 Task: Write a condolence email to John Smith expressing sympathy for the loss of his grandfather.
Action: Mouse moved to (49, 58)
Screenshot: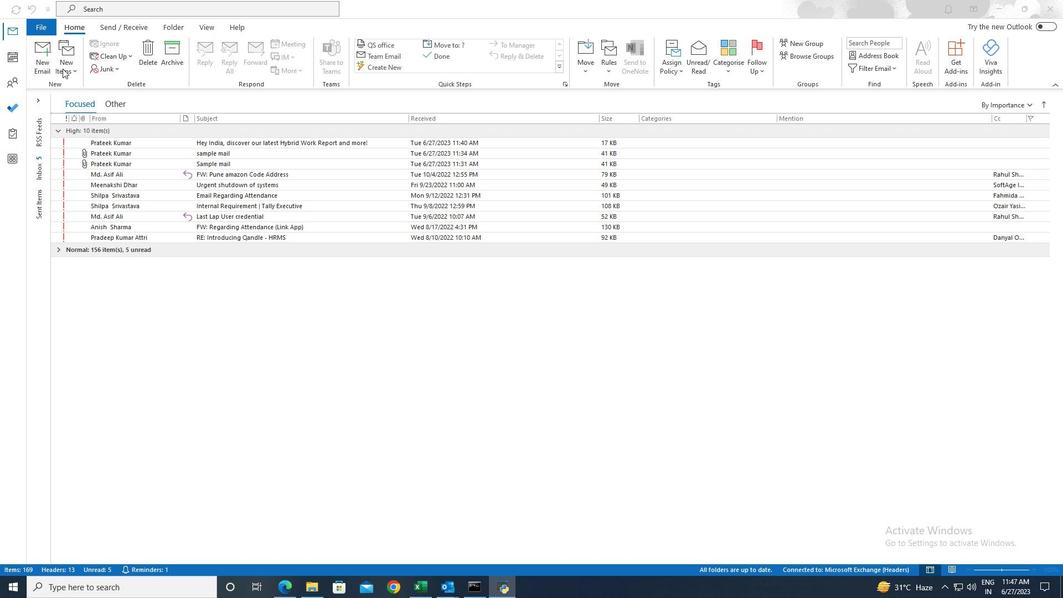 
Action: Mouse pressed left at (49, 58)
Screenshot: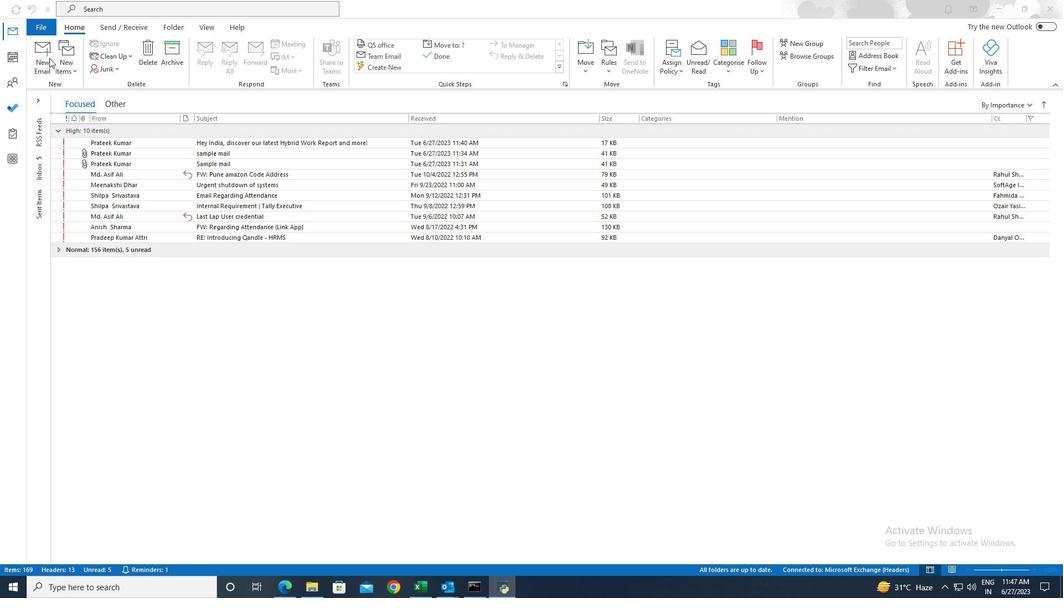 
Action: Mouse pressed left at (49, 58)
Screenshot: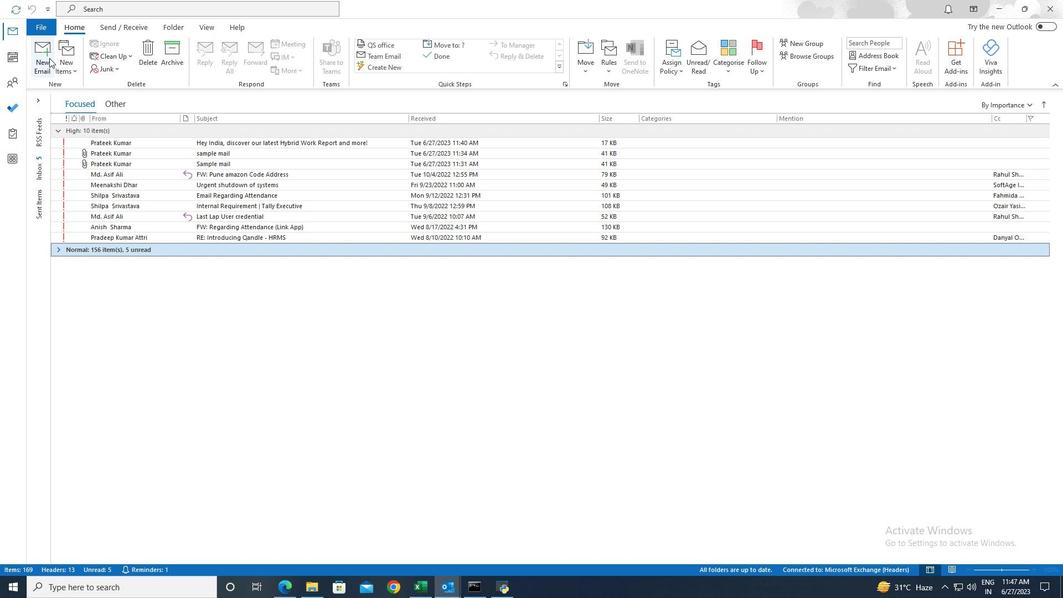 
Action: Mouse moved to (273, 61)
Screenshot: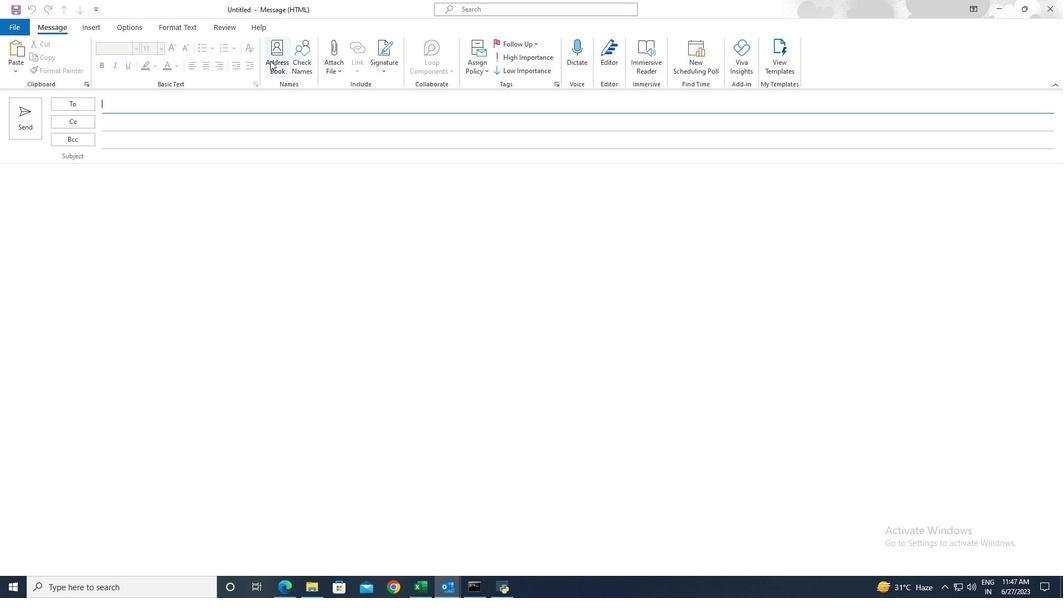 
Action: Mouse pressed left at (273, 61)
Screenshot: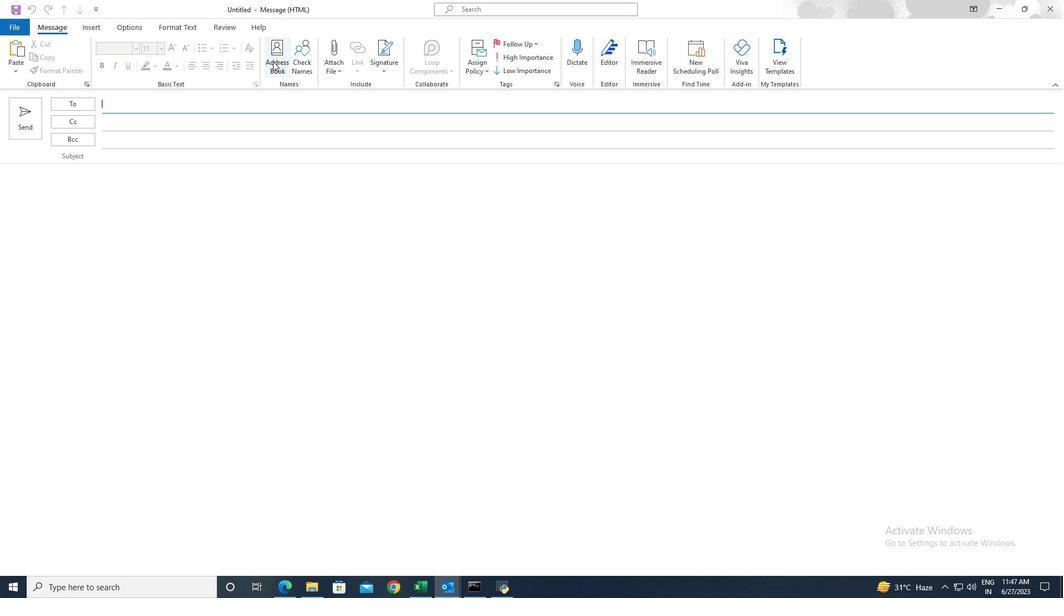
Action: Mouse moved to (633, 200)
Screenshot: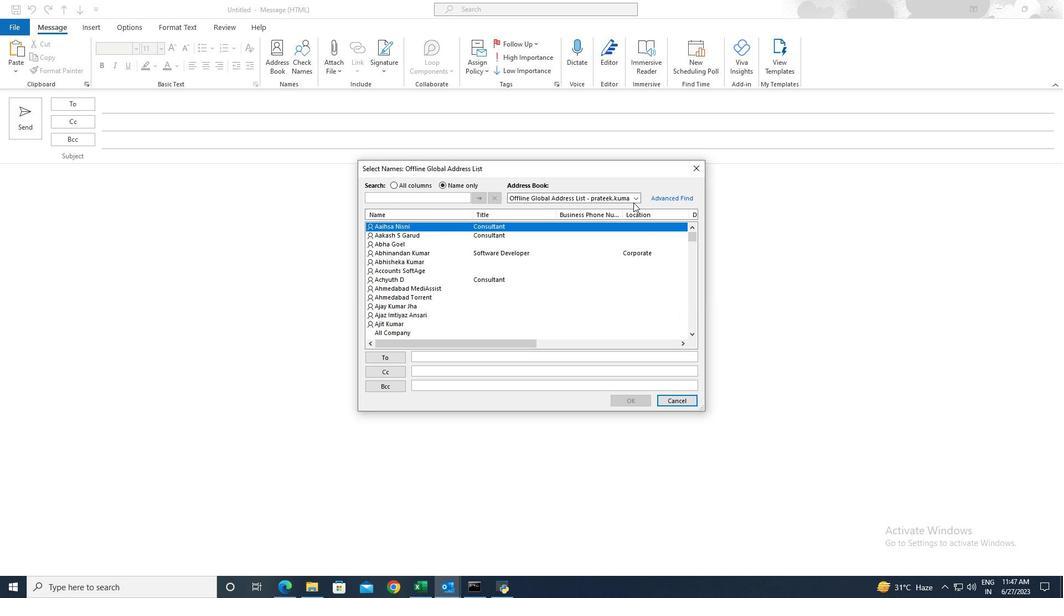 
Action: Mouse pressed left at (633, 200)
Screenshot: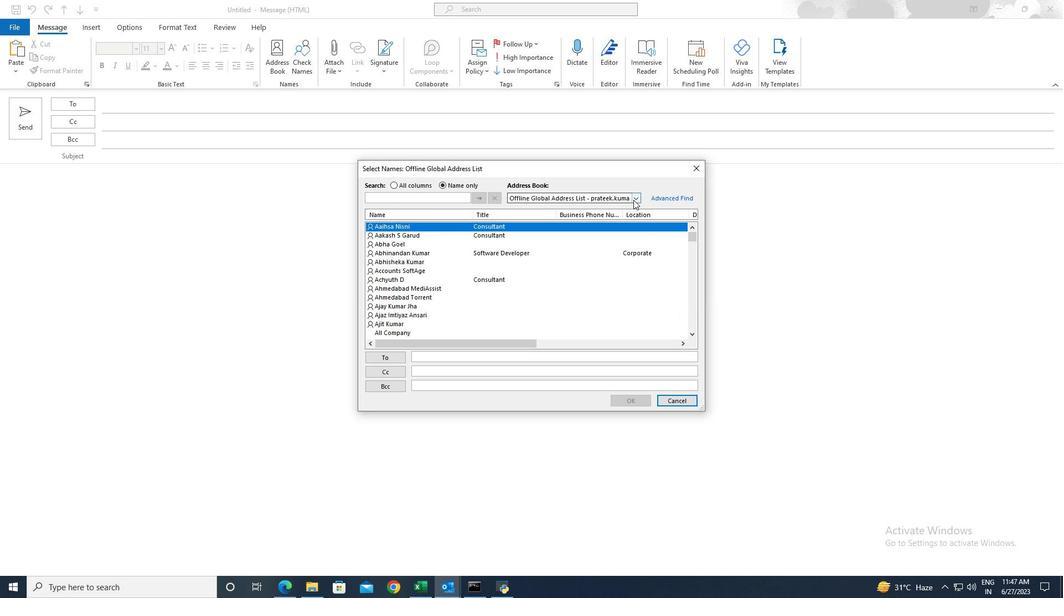 
Action: Mouse moved to (546, 214)
Screenshot: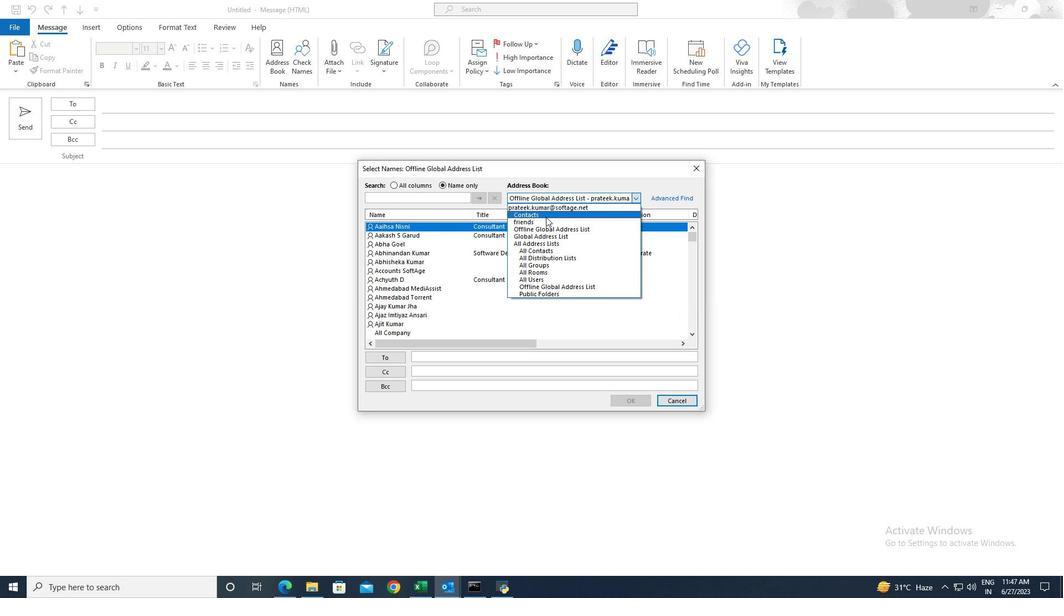 
Action: Mouse pressed left at (546, 214)
Screenshot: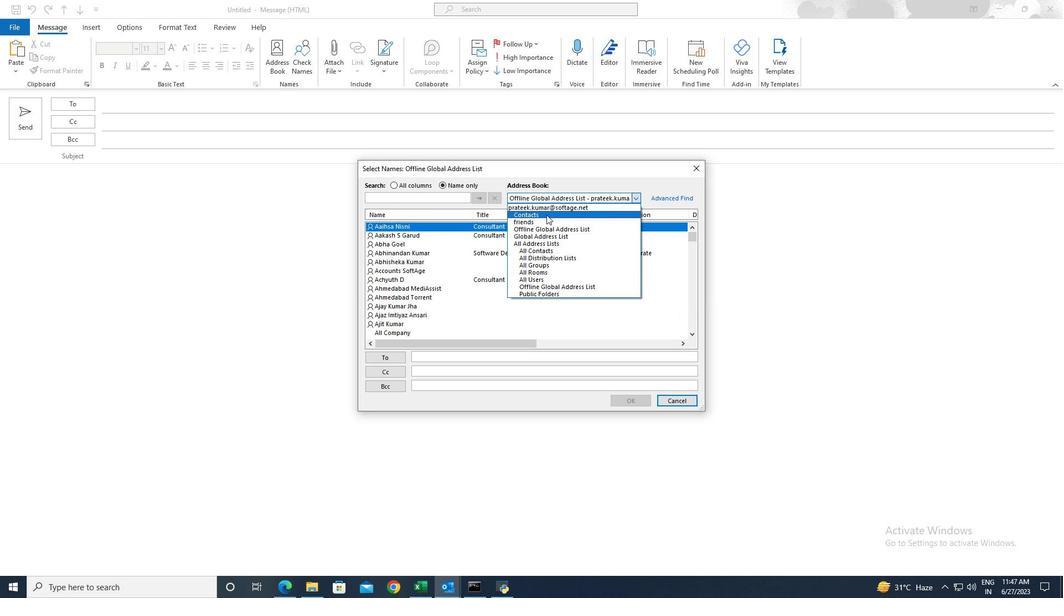 
Action: Mouse moved to (446, 194)
Screenshot: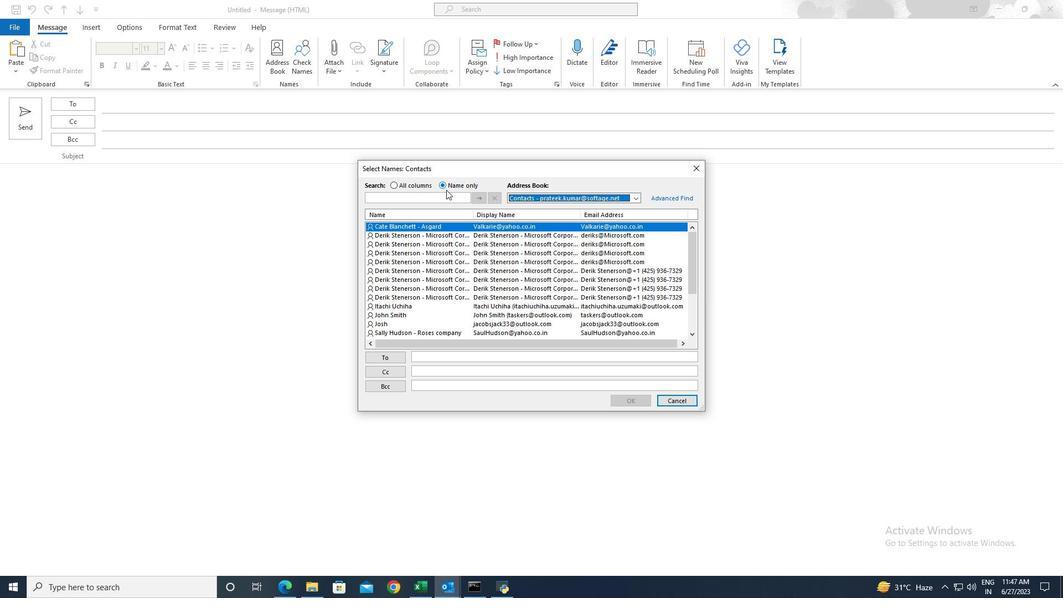 
Action: Mouse pressed left at (446, 194)
Screenshot: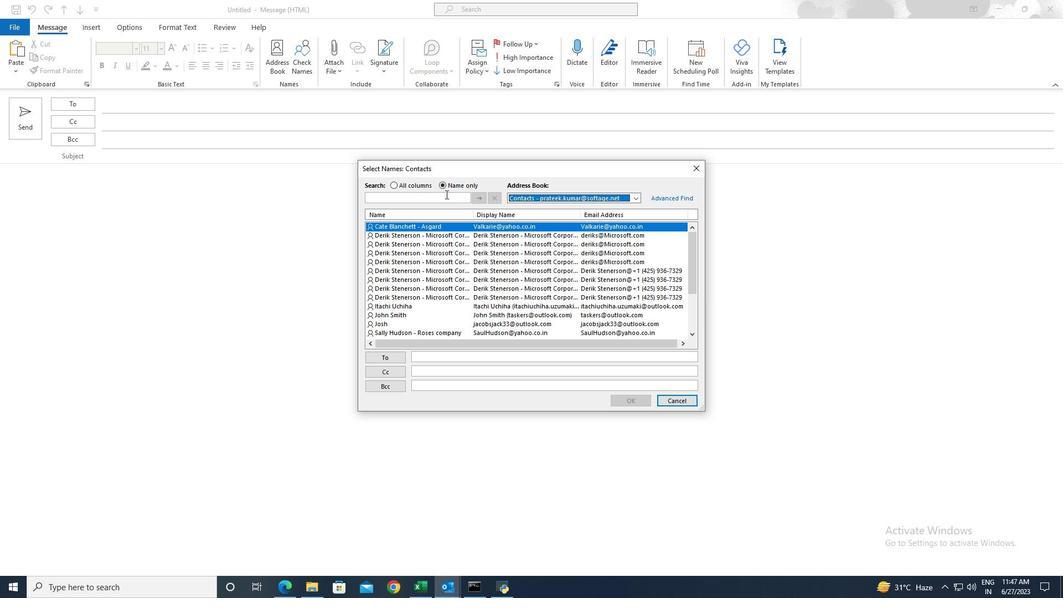 
Action: Key pressed john
Screenshot: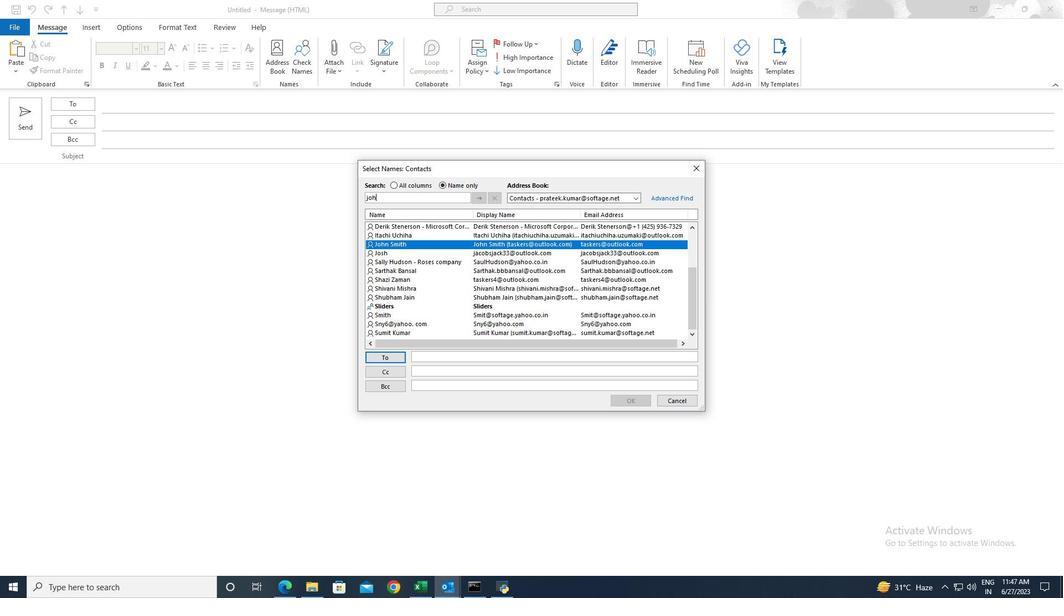 
Action: Mouse moved to (454, 242)
Screenshot: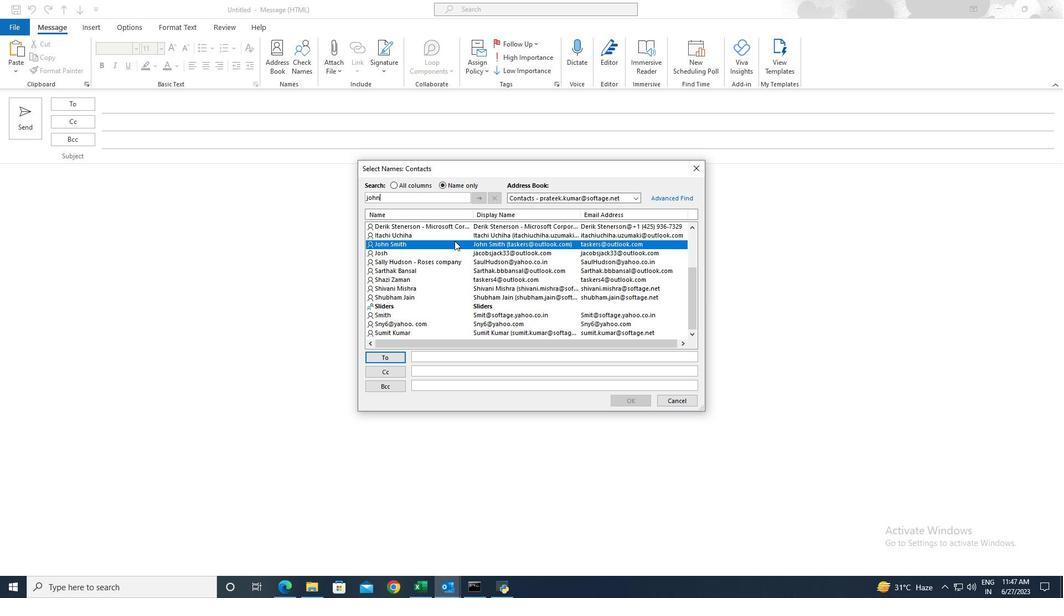 
Action: Mouse pressed left at (454, 242)
Screenshot: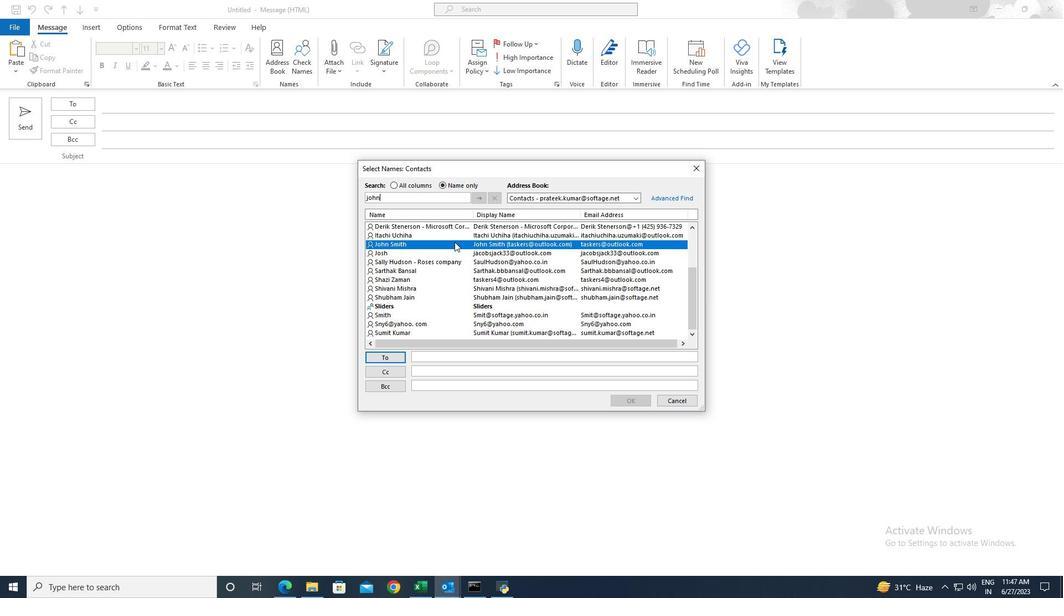 
Action: Mouse moved to (392, 358)
Screenshot: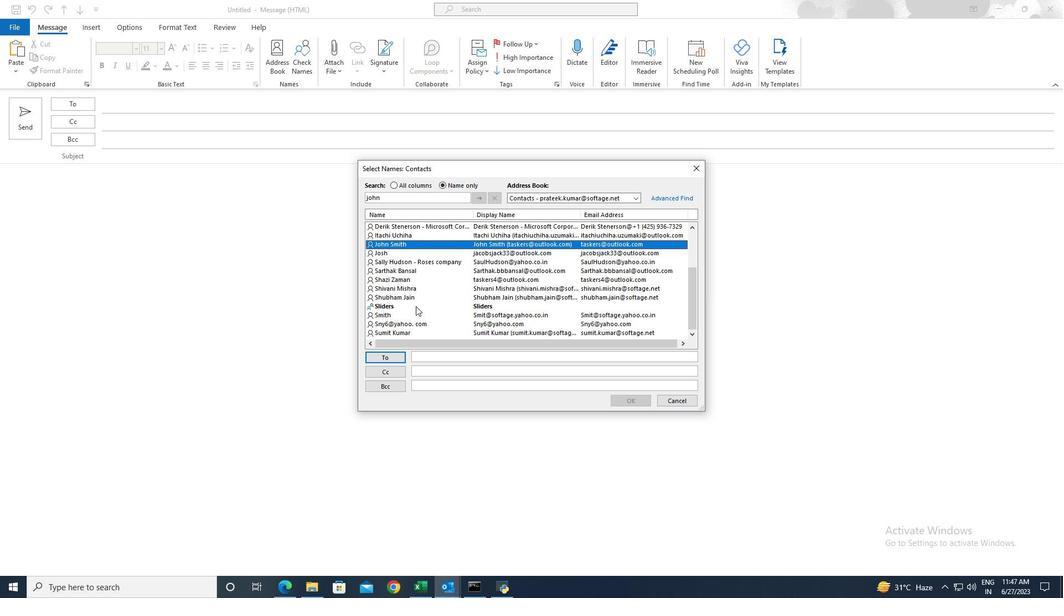 
Action: Mouse pressed left at (392, 358)
Screenshot: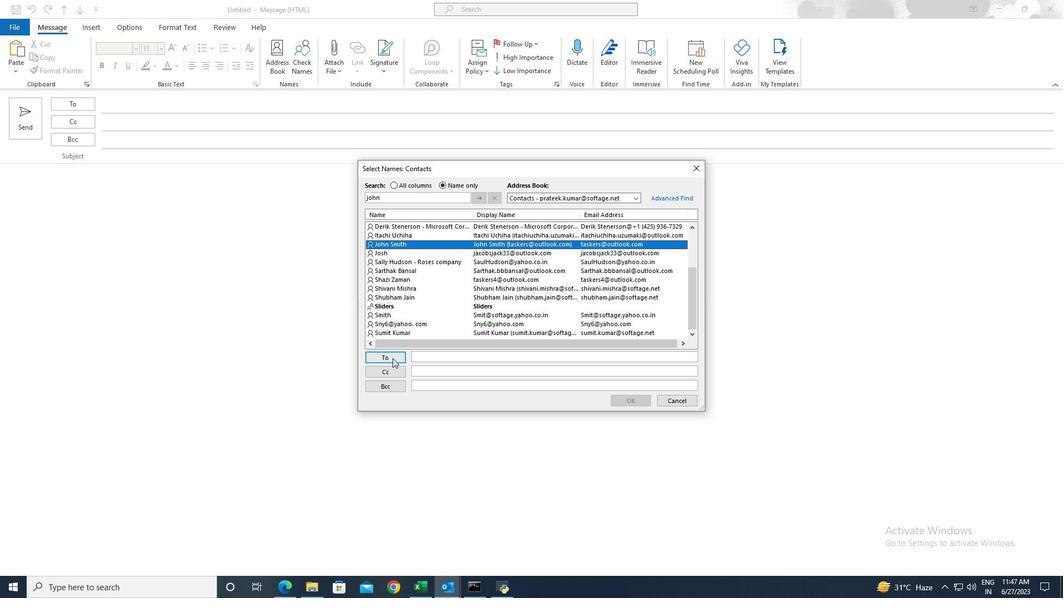 
Action: Mouse moved to (625, 396)
Screenshot: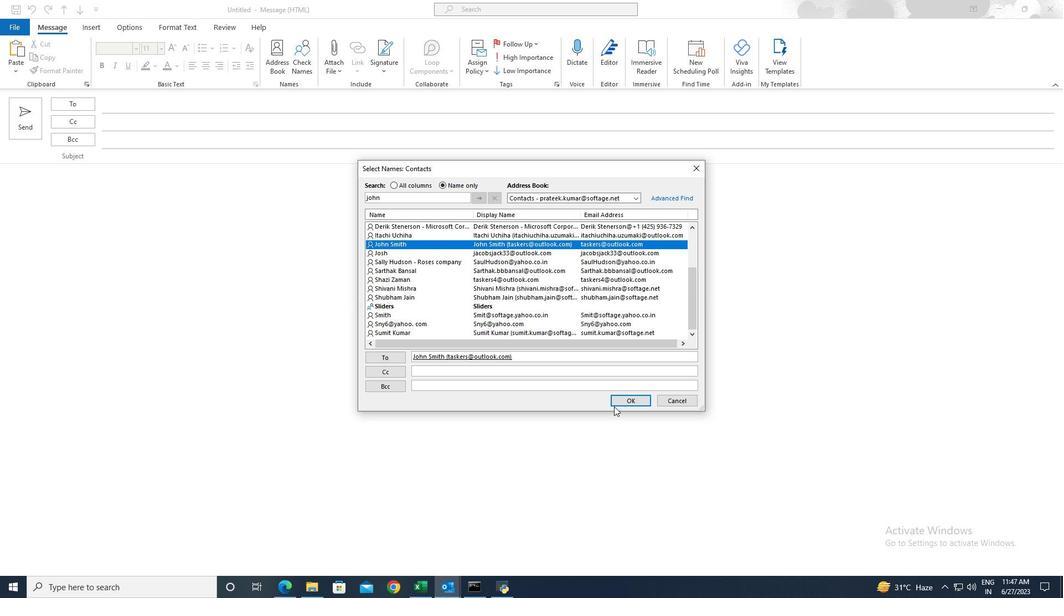 
Action: Mouse pressed left at (625, 396)
Screenshot: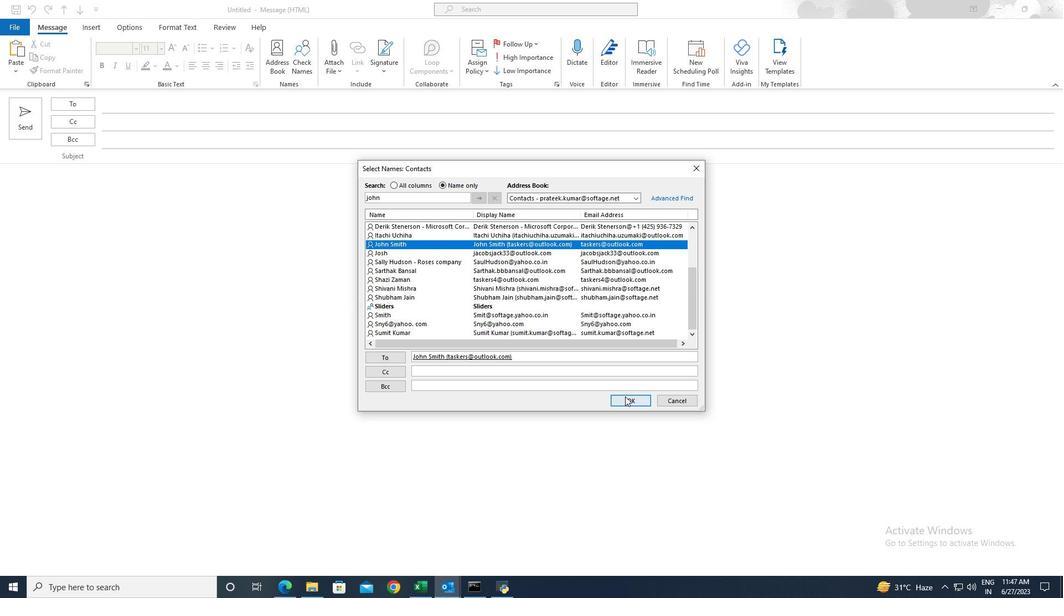 
Action: Mouse moved to (132, 161)
Screenshot: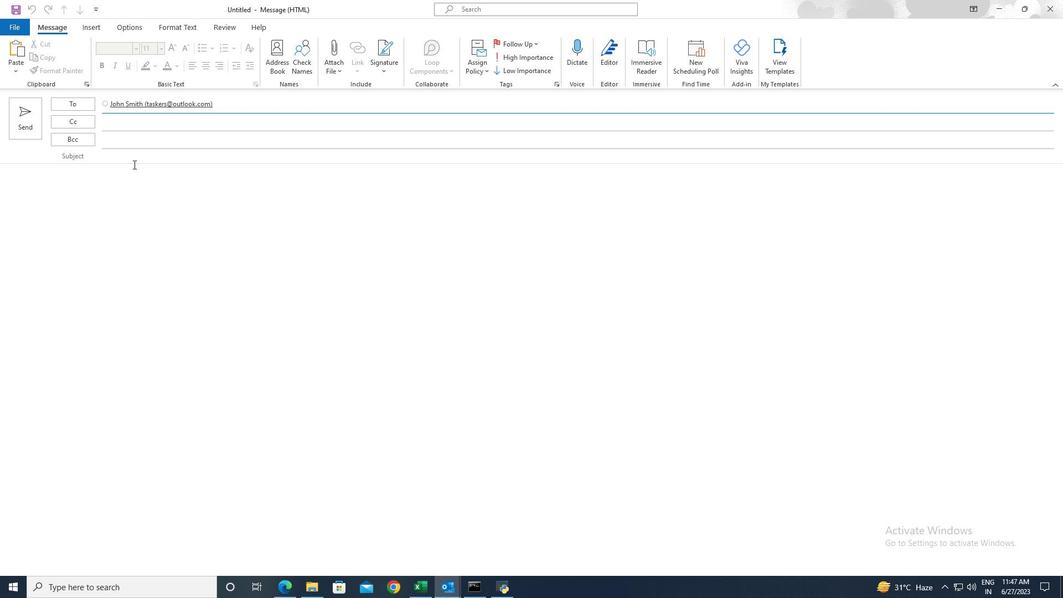 
Action: Mouse pressed left at (132, 161)
Screenshot: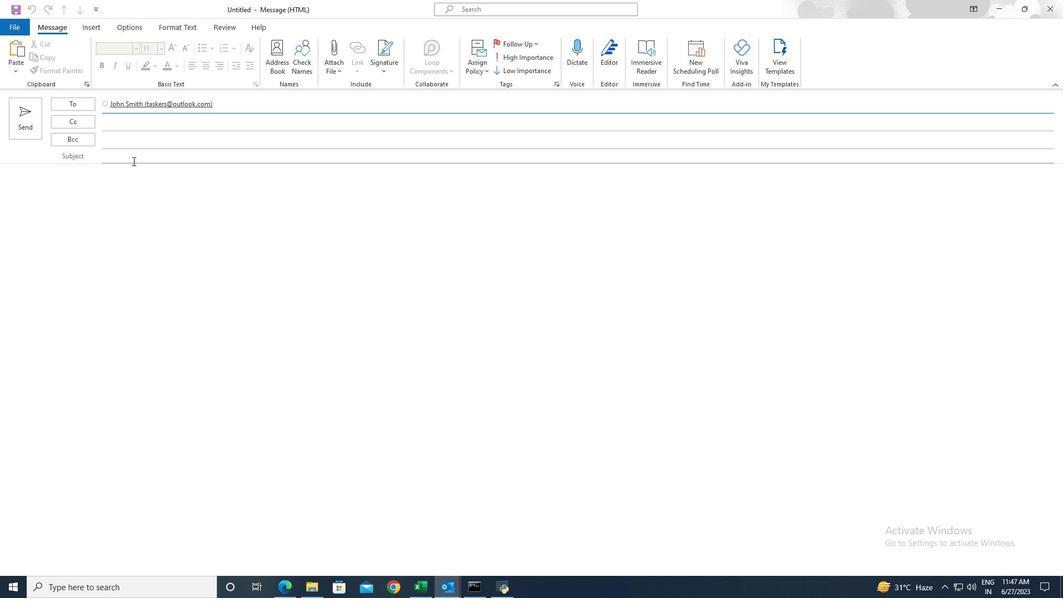 
Action: Mouse moved to (162, 178)
Screenshot: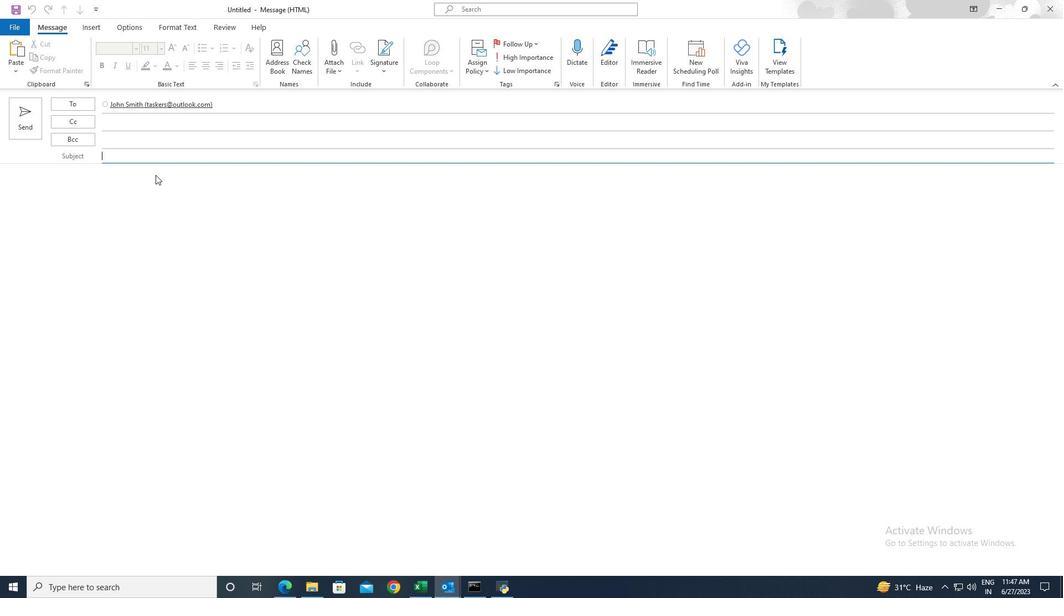 
Action: Key pressed <Key.shift><Key.shift>Condolences<Key.space>on<Key.space>the<Key.space><Key.shift>Loss<Key.space>of<Key.space>a<Key.space><Key.shift>Loved<Key.space><Key.shift>One
Screenshot: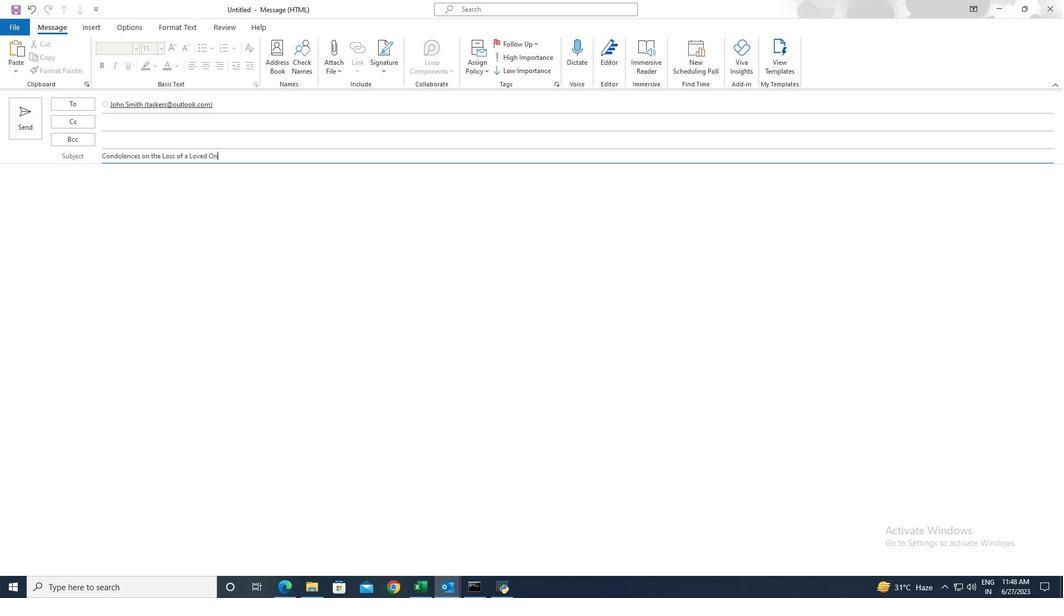 
Action: Mouse moved to (149, 190)
Screenshot: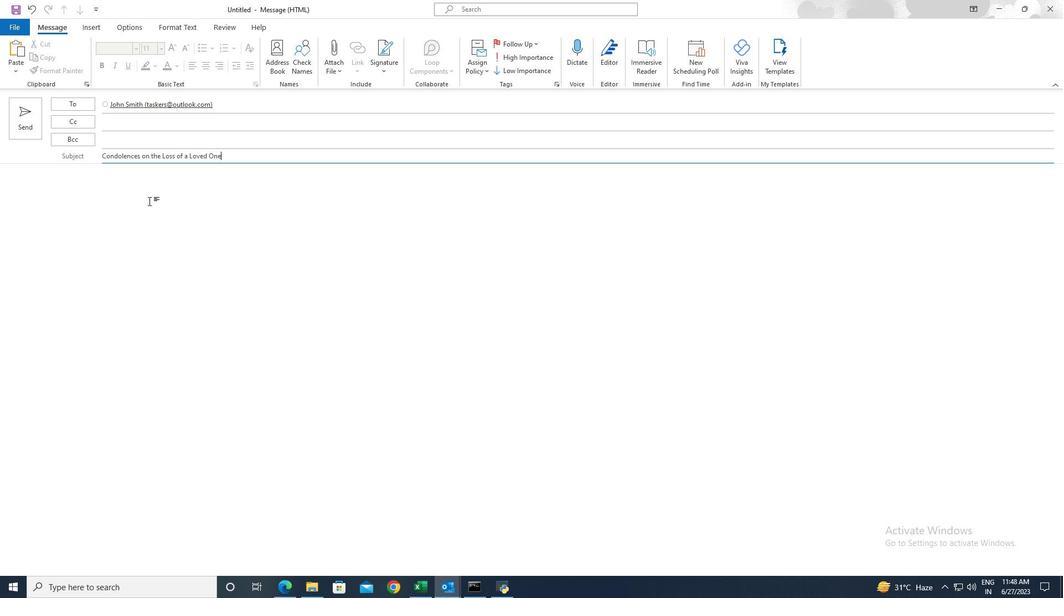 
Action: Mouse pressed left at (149, 190)
Screenshot: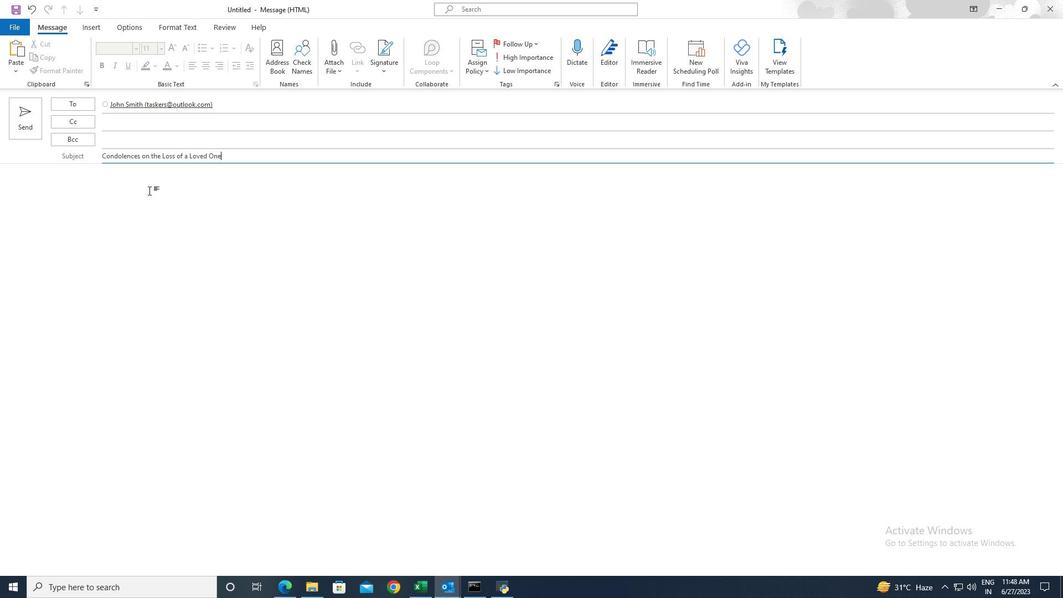 
Action: Mouse moved to (158, 189)
Screenshot: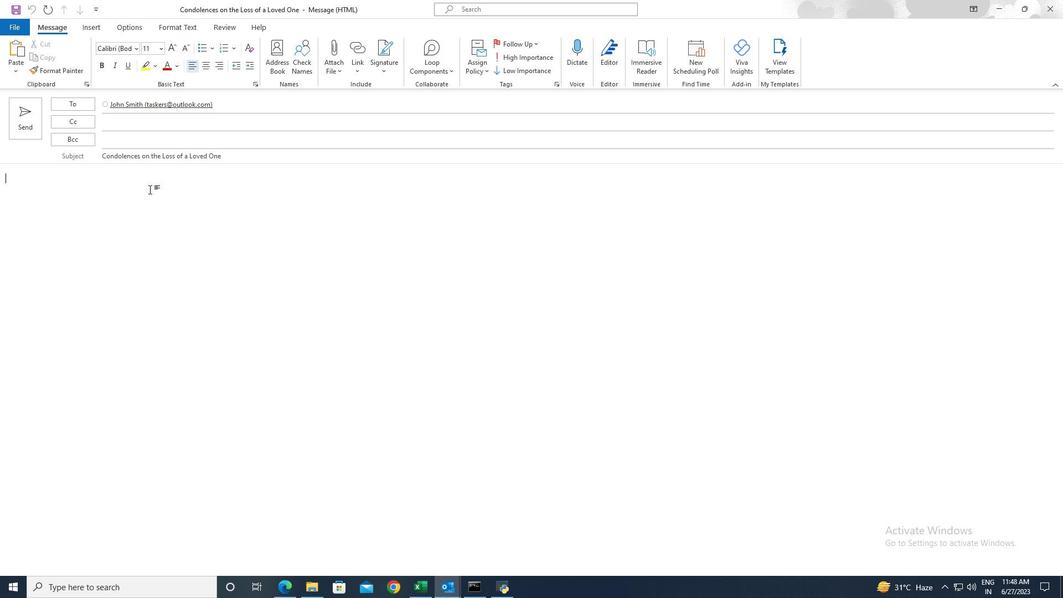 
Action: Key pressed <Key.shift>Dear<Key.space><Key.shift>
Screenshot: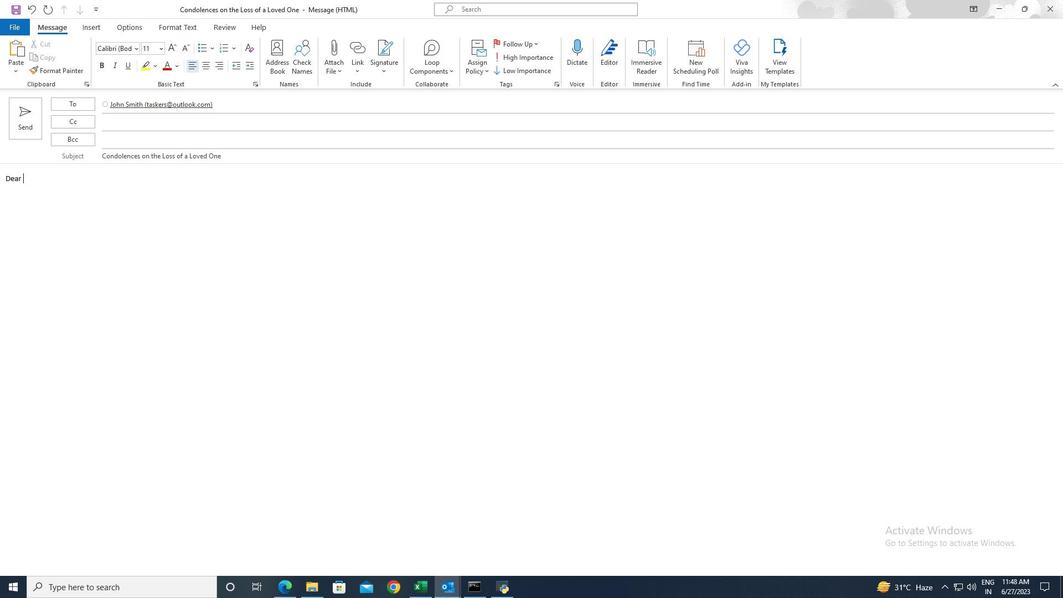 
Action: Mouse moved to (158, 189)
Screenshot: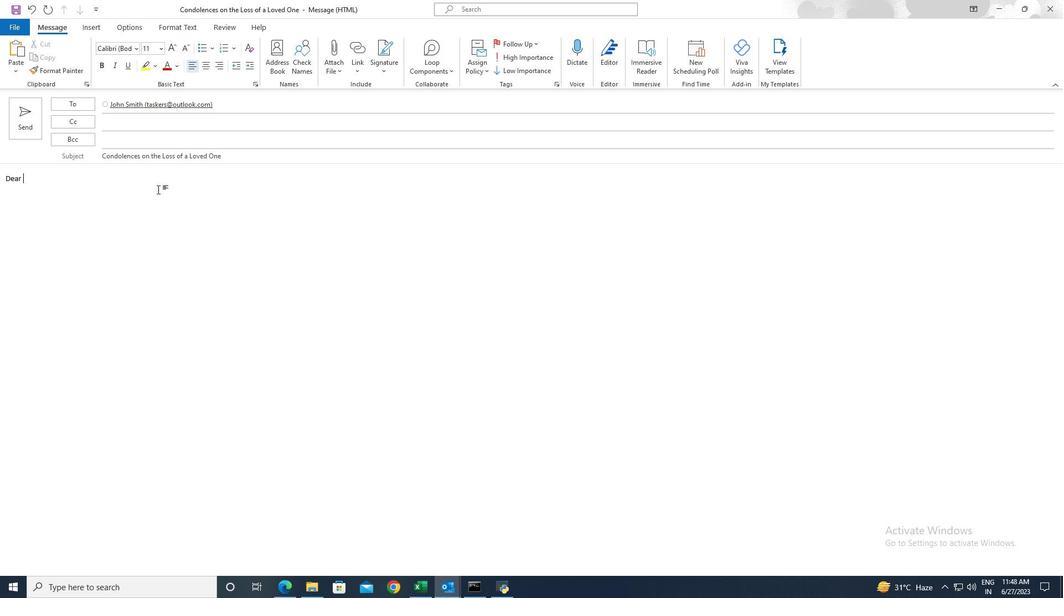 
Action: Key pressed Johm<Key.backspace>n,<Key.enter><Key.shift>I
Screenshot: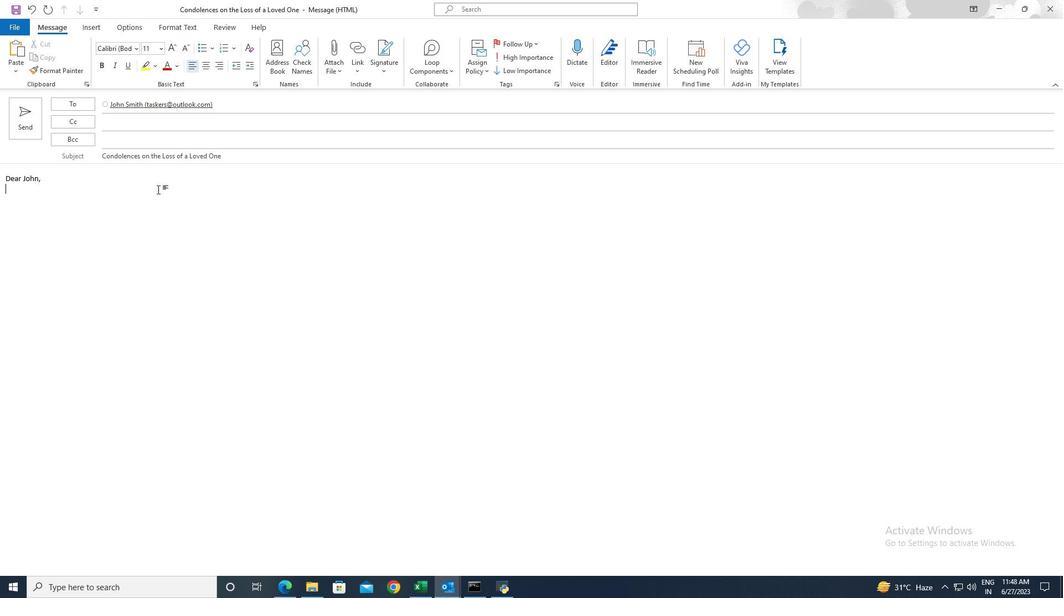 
Action: Mouse moved to (158, 189)
Screenshot: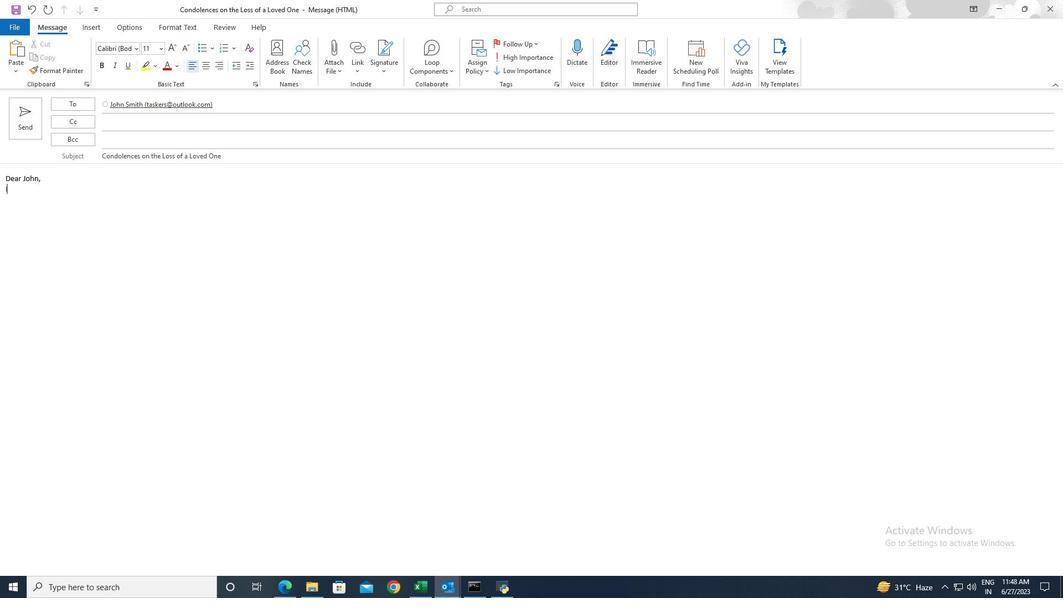 
Action: Key pressed <Key.space>was<Key.space>deepl
Screenshot: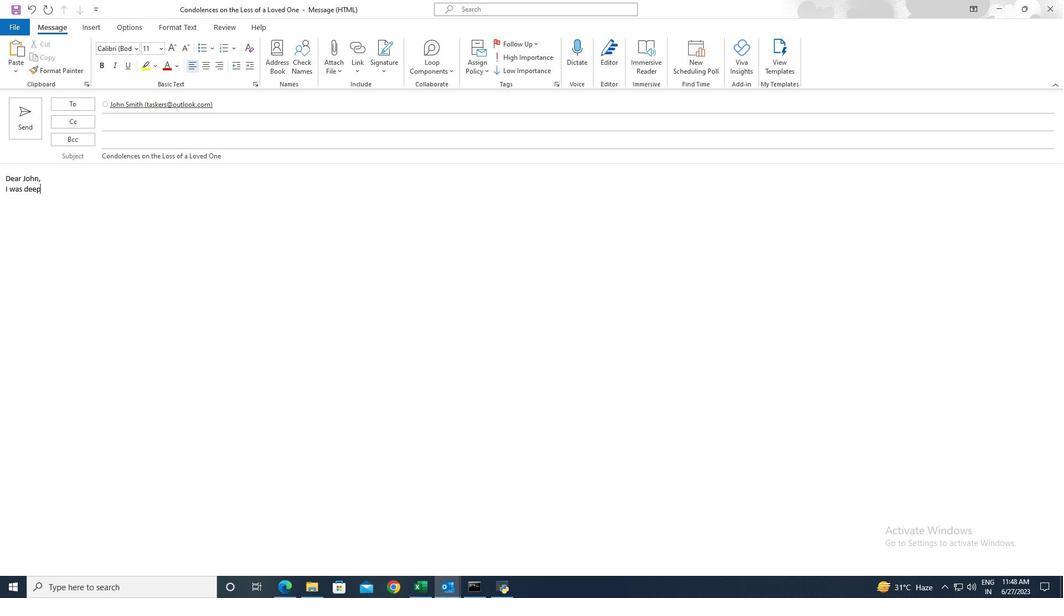 
Action: Mouse moved to (163, 186)
Screenshot: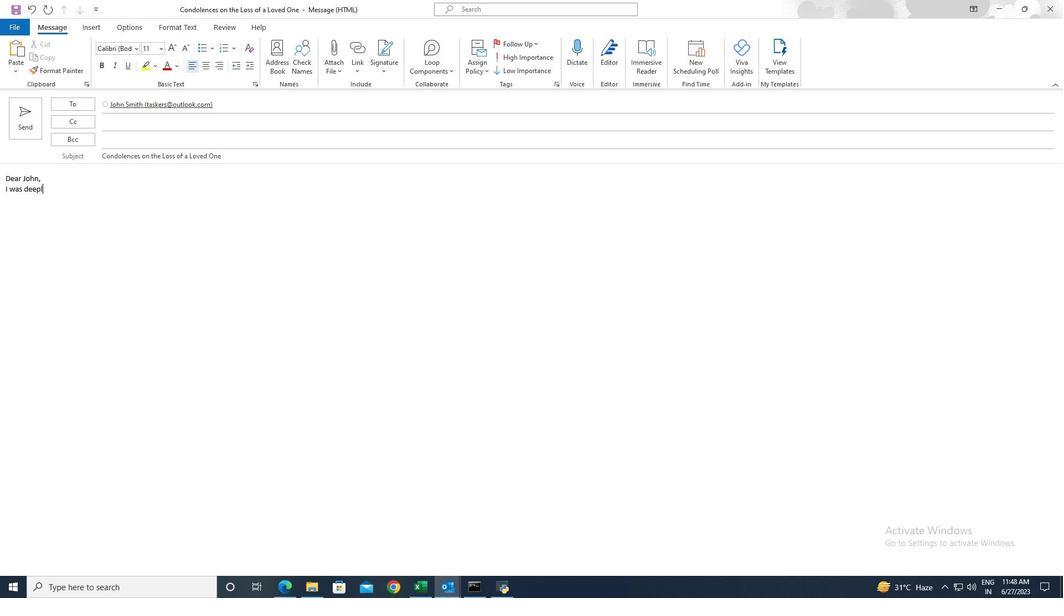
Action: Key pressed y<Key.space>sadde
Screenshot: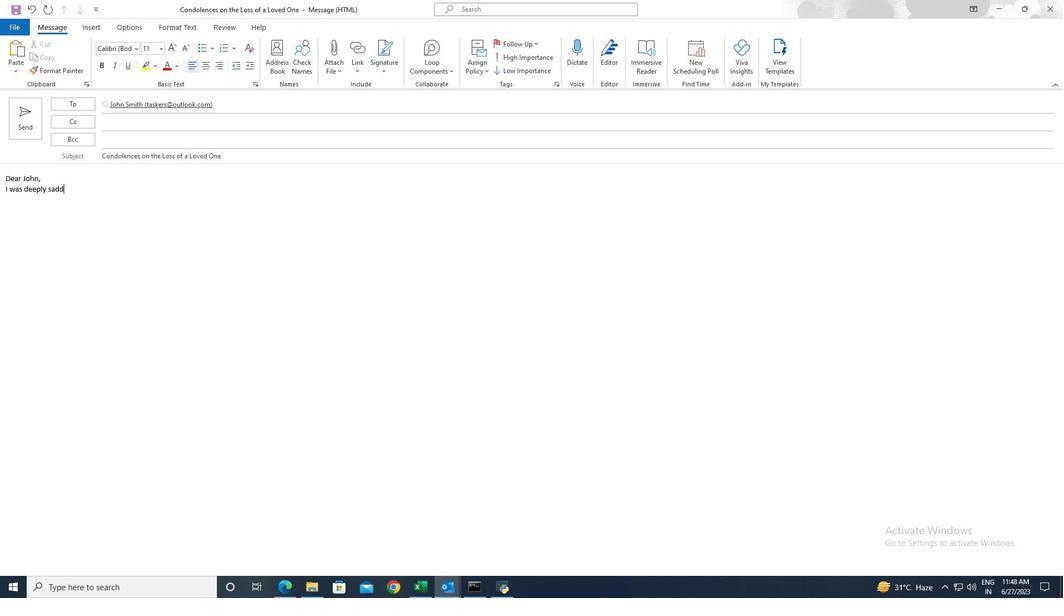 
Action: Mouse moved to (165, 186)
Screenshot: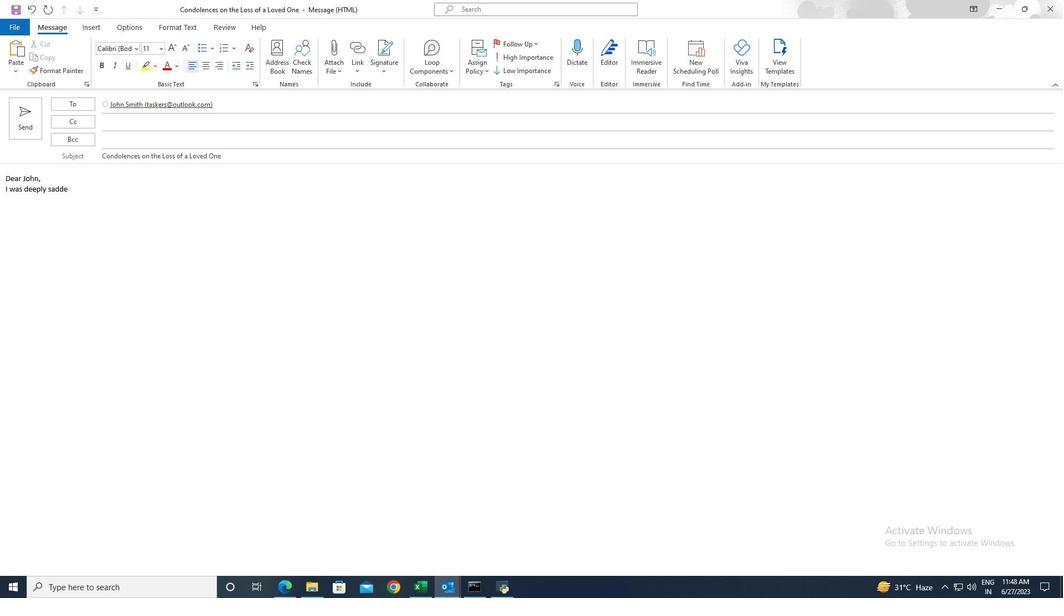 
Action: Key pressed n
Screenshot: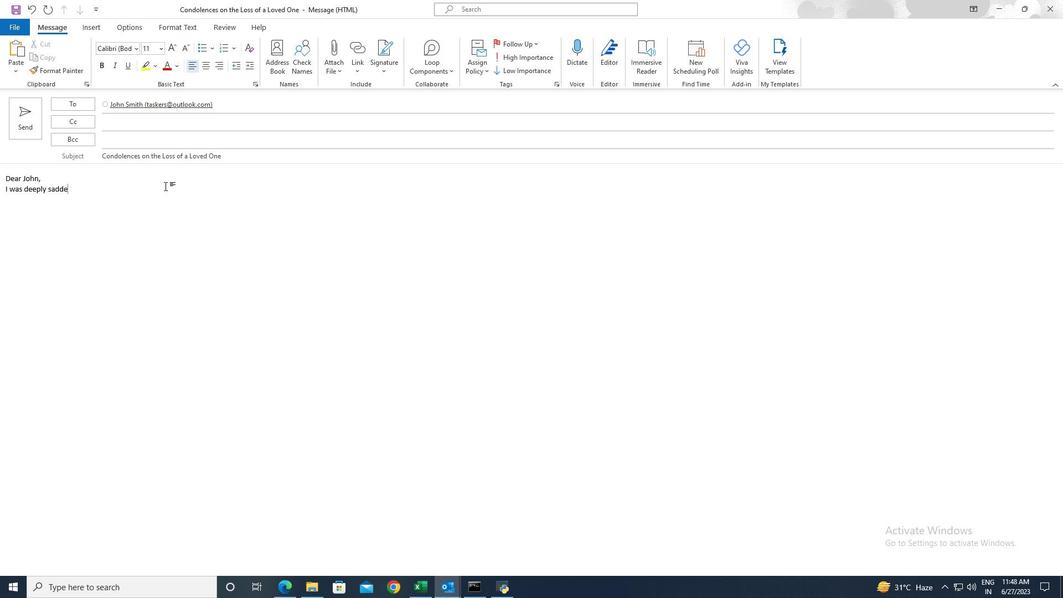 
Action: Mouse moved to (165, 186)
Screenshot: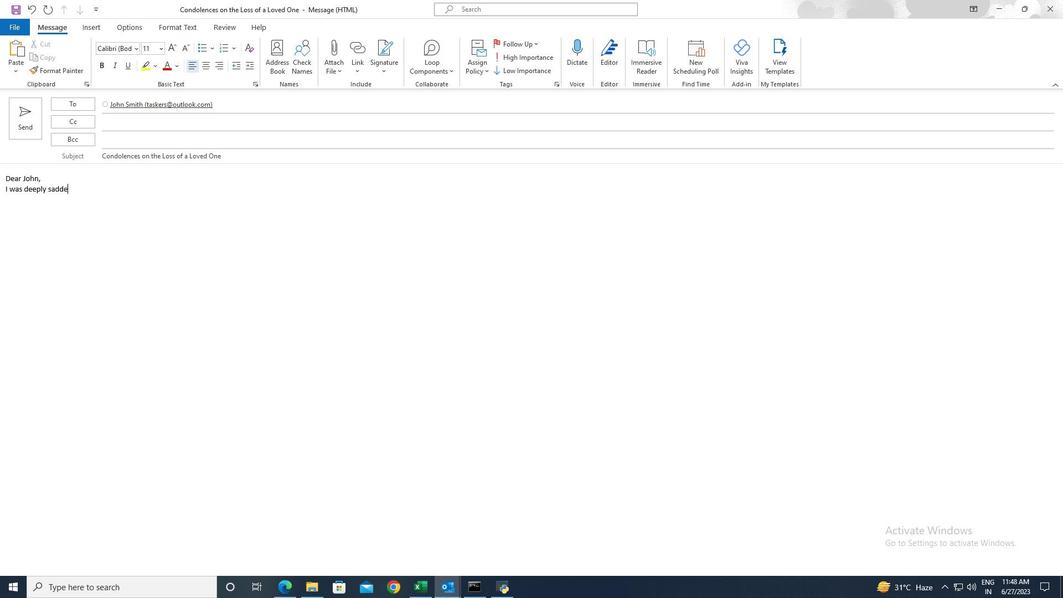 
Action: Key pressed ed<Key.space>to<Key.space>hear<Key.space>about<Key.space>the<Key.space>loss<Key.space>of<Key.space>your<Key.space><Key.shift>Grandfather.<Key.space><Key.shift>Please<Key.space>accept<Key.space>my<Key.space>heartfelt
Screenshot: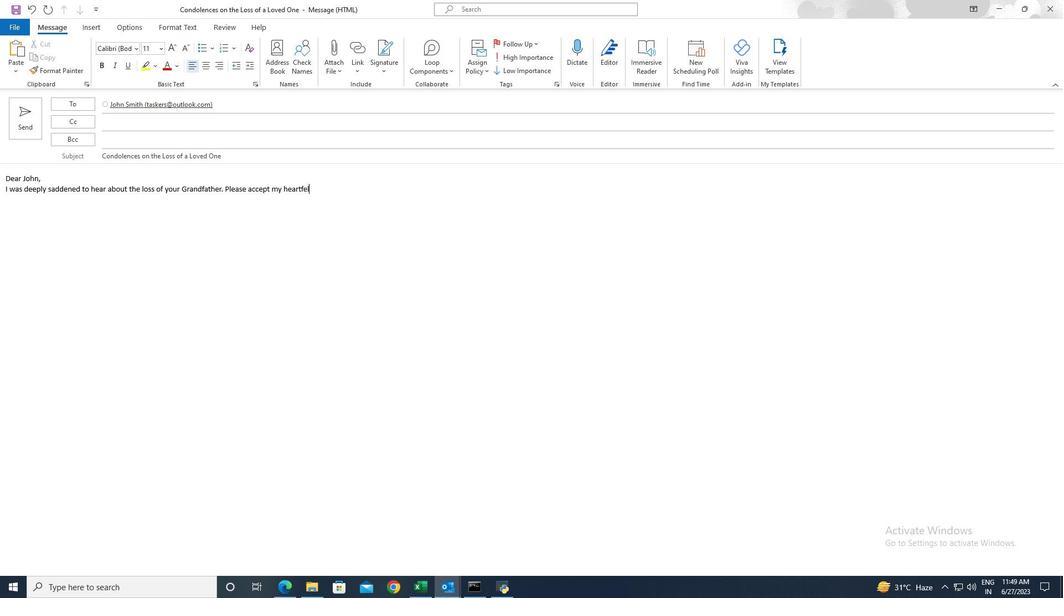 
Action: Mouse moved to (165, 186)
Screenshot: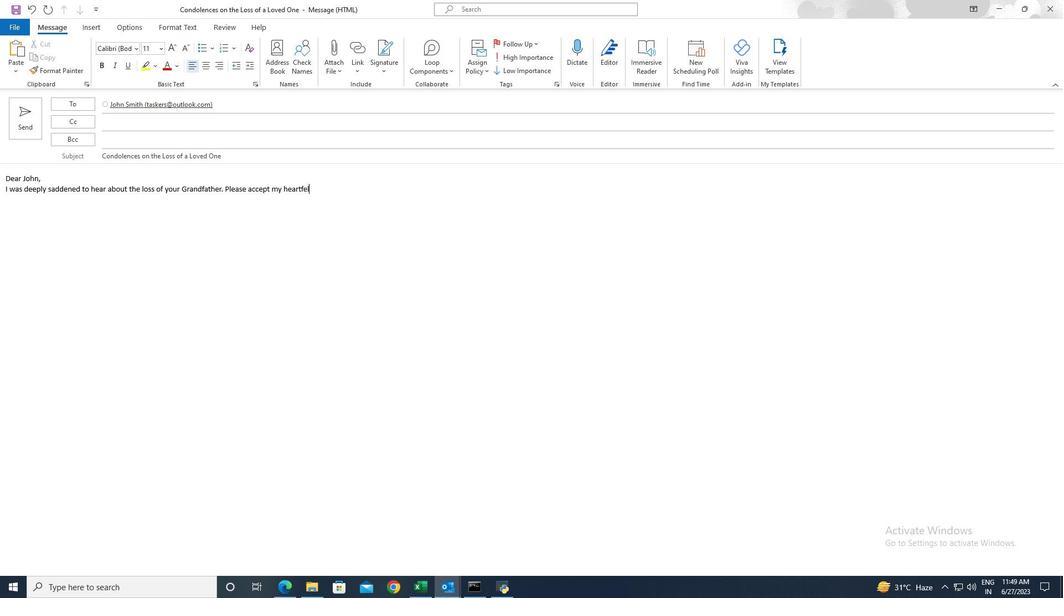 
Action: Key pressed <Key.space>condolences<Key.space>during<Key.space>this<Key.space>difficult<Key.space>time.<Key.space><Key.shift>Mr.<Key.space><Key.shift>Smith<Key.space>was<Key.space>a<Key.space>remarkable<Key.space>individual,<Key.space>and<Key.space>their<Key.space>presence<Key.space>will<Key.space>be<Key.space>dearly<Key.space>missed.<Key.space><Key.shift>If
Screenshot: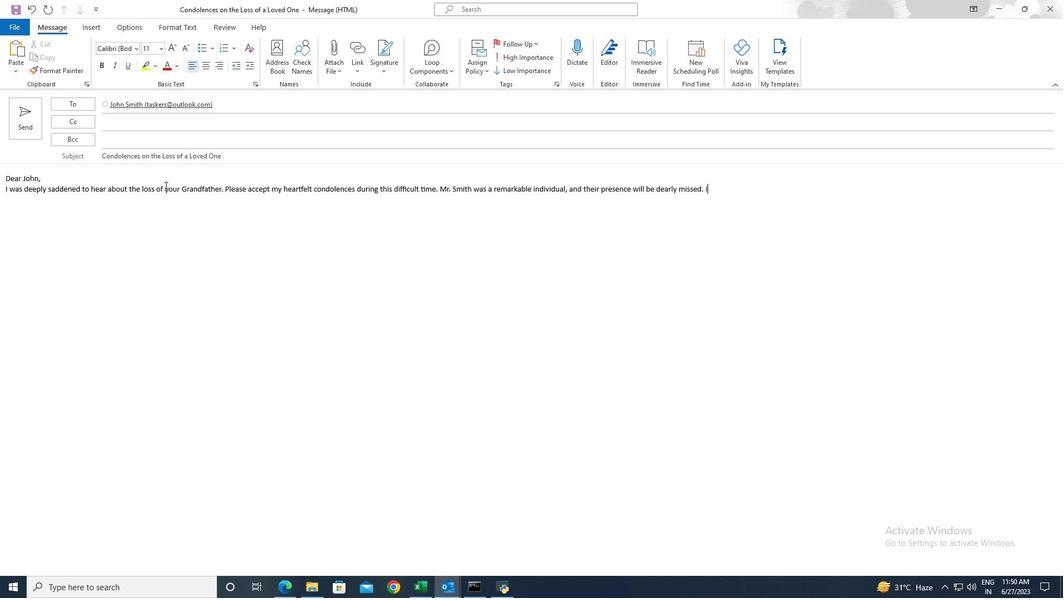 
Action: Mouse moved to (165, 186)
Screenshot: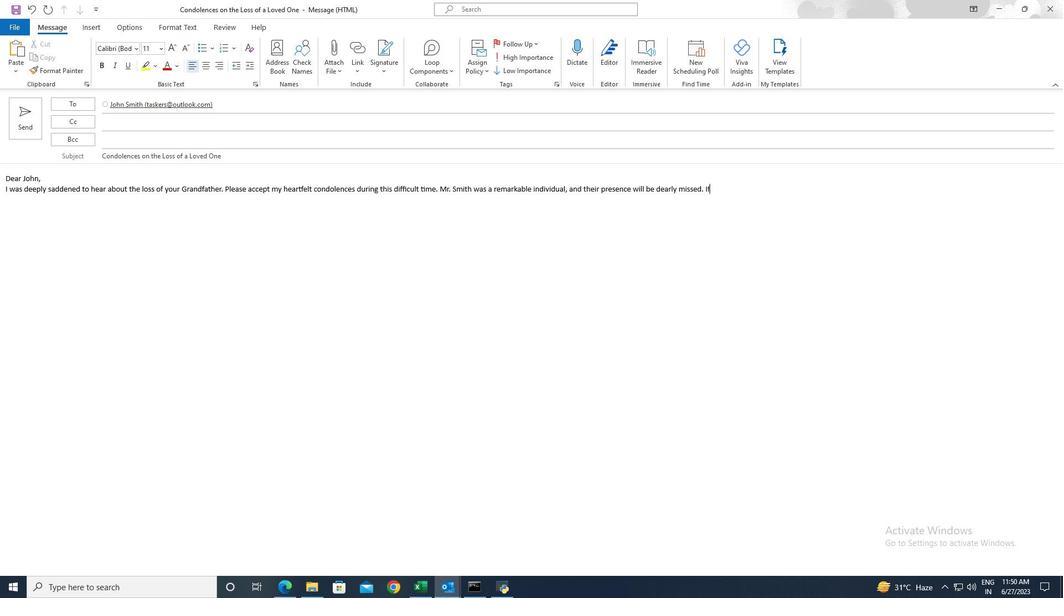 
Action: Key pressed <Key.space>there's<Key.space>anything<Key.space><Key.shift>I<Key.space>can<Key.space>do<Key.space>to<Key.space>support<Key.space>you<Key.space>and<Key.space>your<Key.space>family,<Key.space>please<Key.space>don't<Key.space>hesitate<Key.space>to<Key.space>reach<Key.space>out.<Key.space><Key.shift>You<Key.space>are<Key.space>in<Key.space>my<Key.space>thoughts<Key.space>and<Key.space>prayers.<Key.enter><Key.shift>With<Key.space>deepest<Key.space>sympathy,<Key.enter><Key.shift>Hope
Screenshot: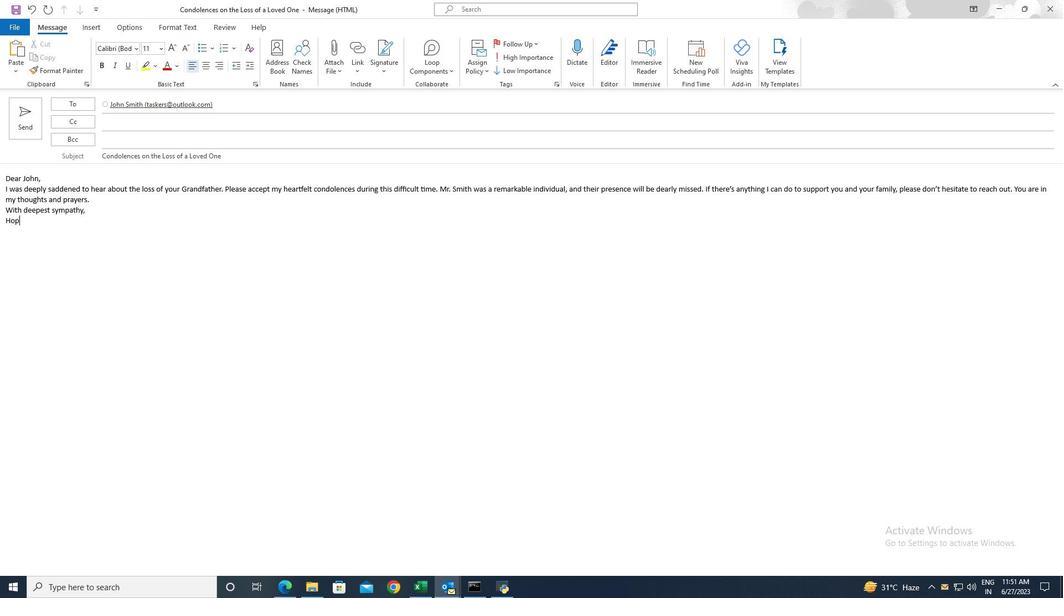 
Action: Mouse moved to (44, 219)
Screenshot: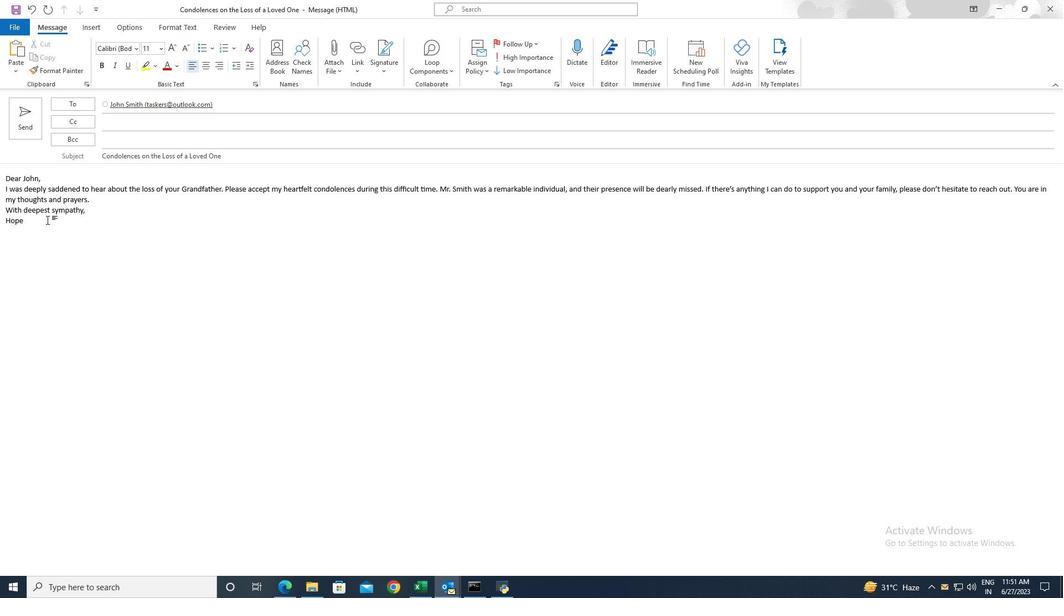 
Action: Mouse pressed left at (44, 219)
Screenshot: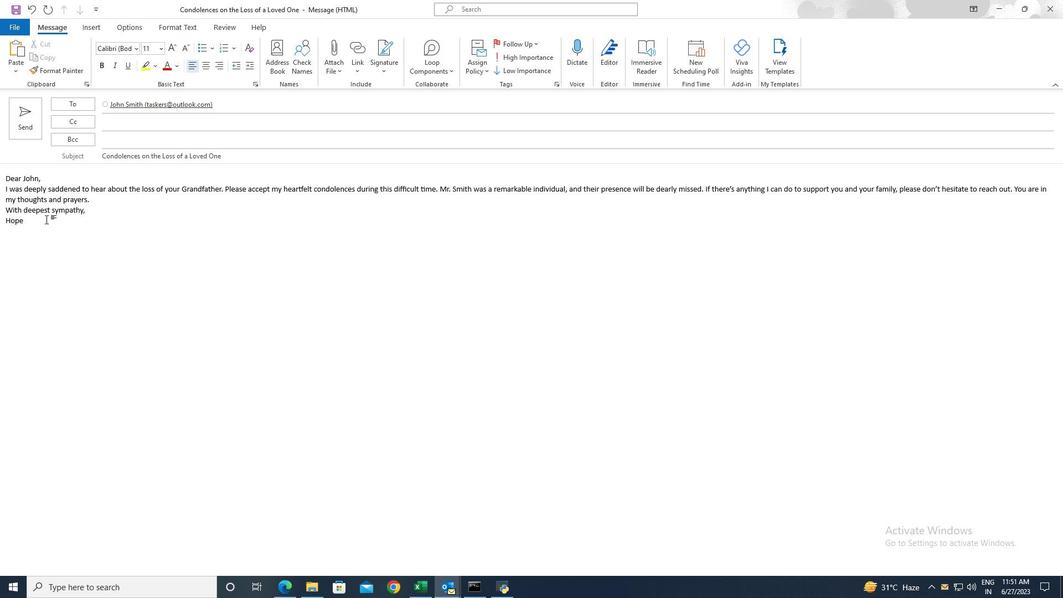 
Action: Mouse moved to (134, 47)
Screenshot: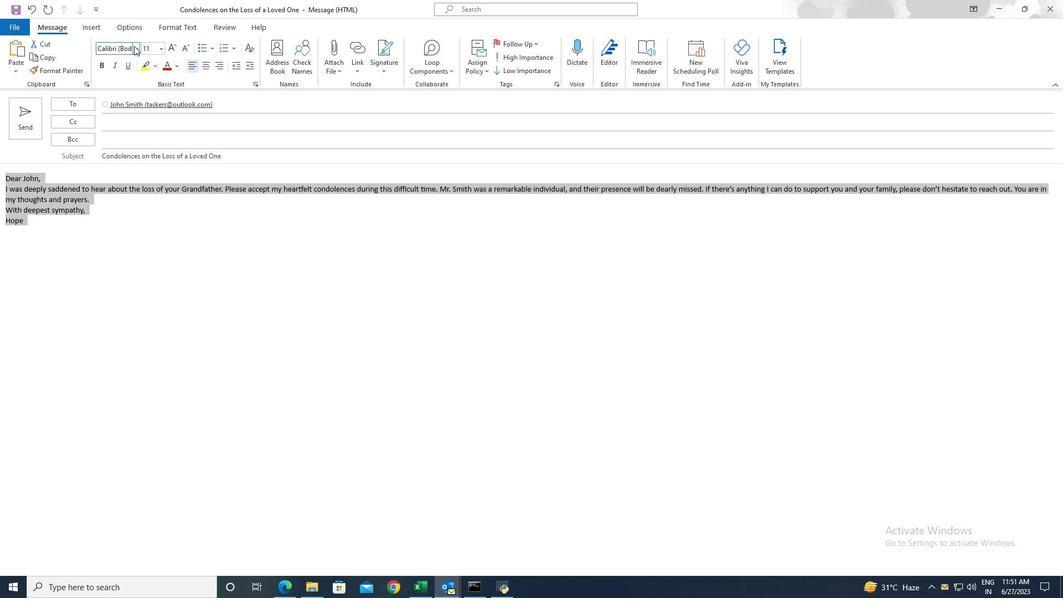 
Action: Mouse pressed left at (134, 47)
Screenshot: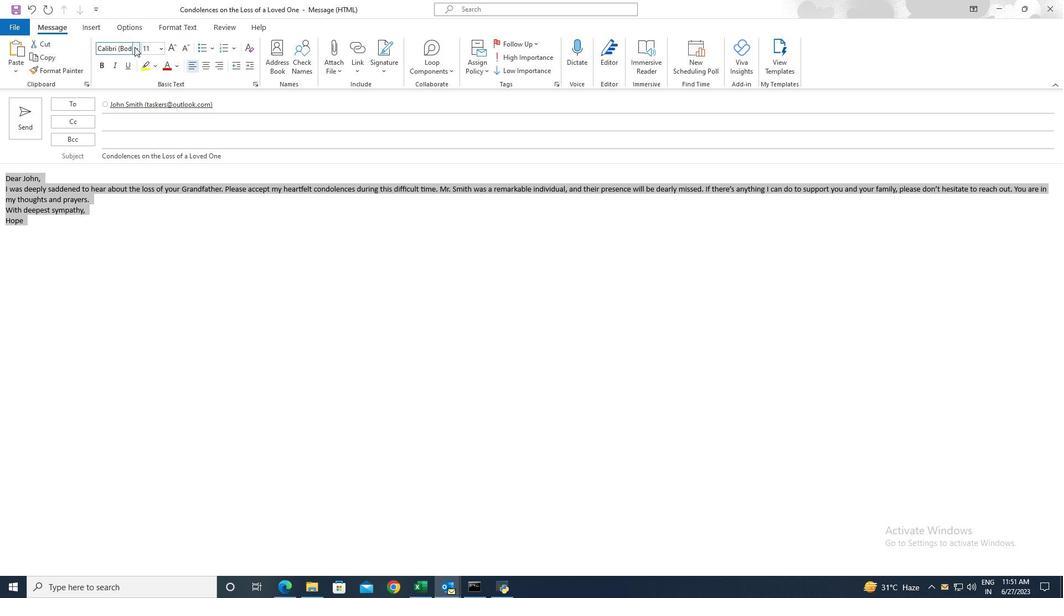 
Action: Mouse moved to (156, 156)
Screenshot: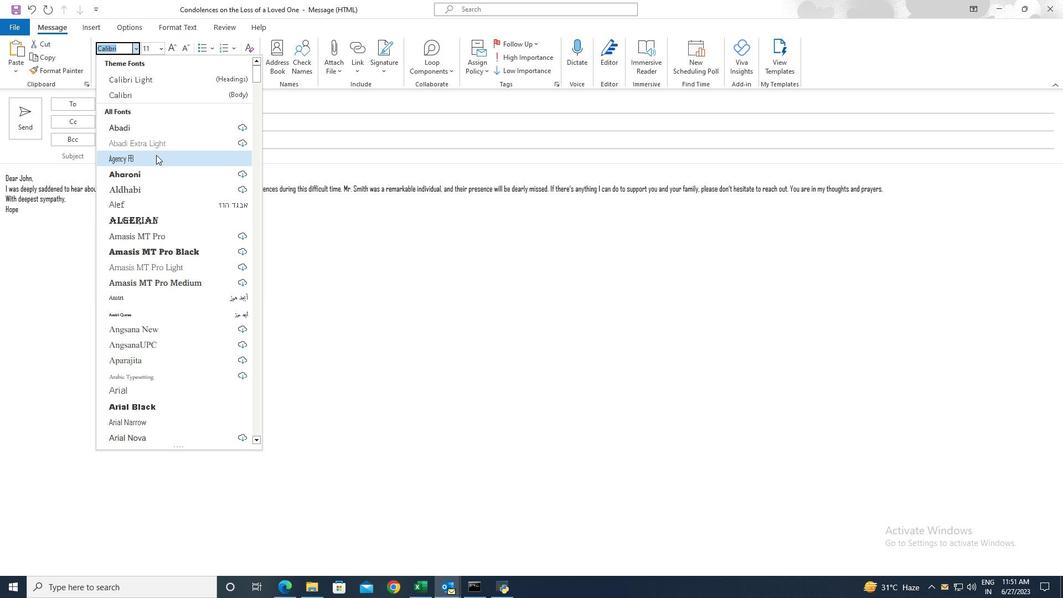 
Action: Mouse scrolled (156, 155) with delta (0, 0)
Screenshot: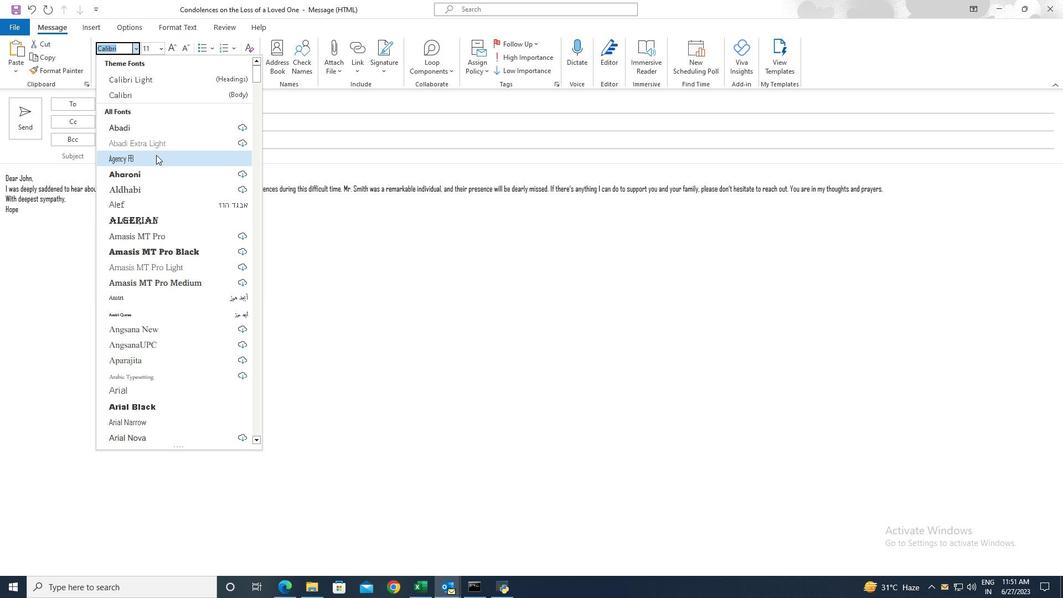
Action: Mouse moved to (139, 338)
Screenshot: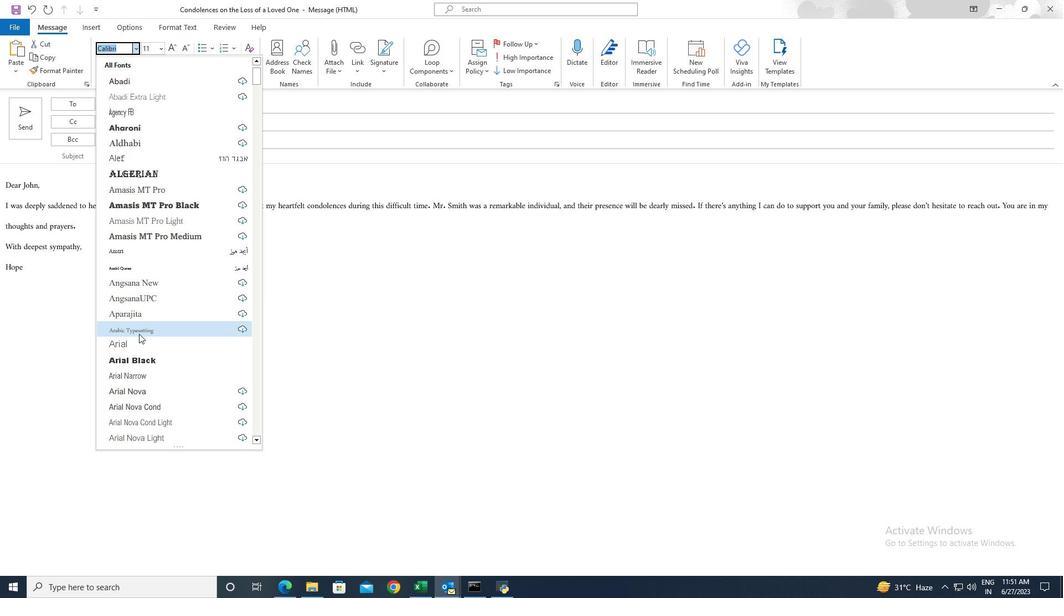 
Action: Mouse pressed left at (139, 338)
Screenshot: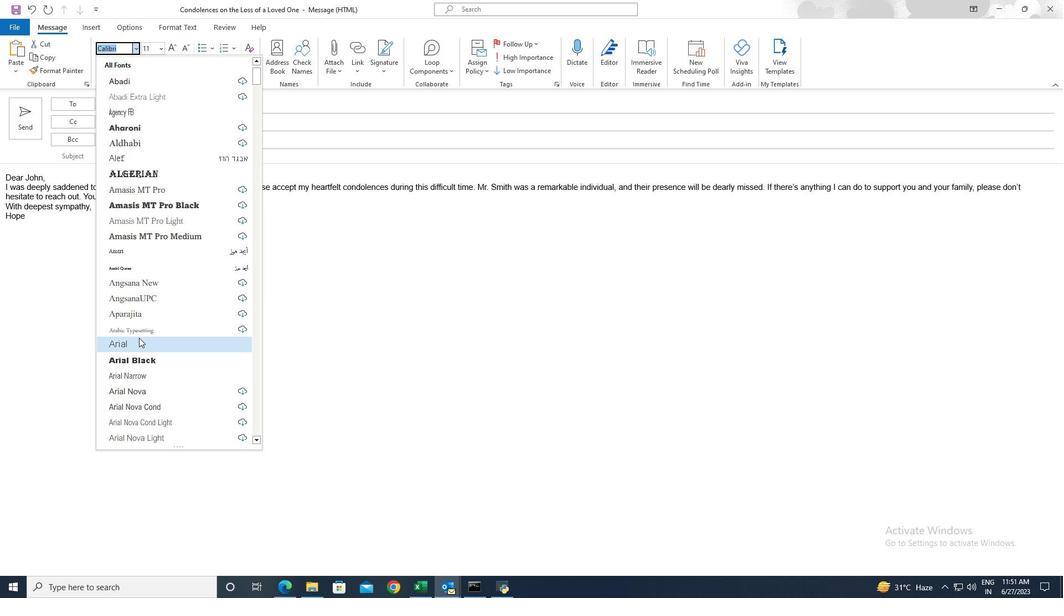 
Action: Mouse moved to (160, 49)
Screenshot: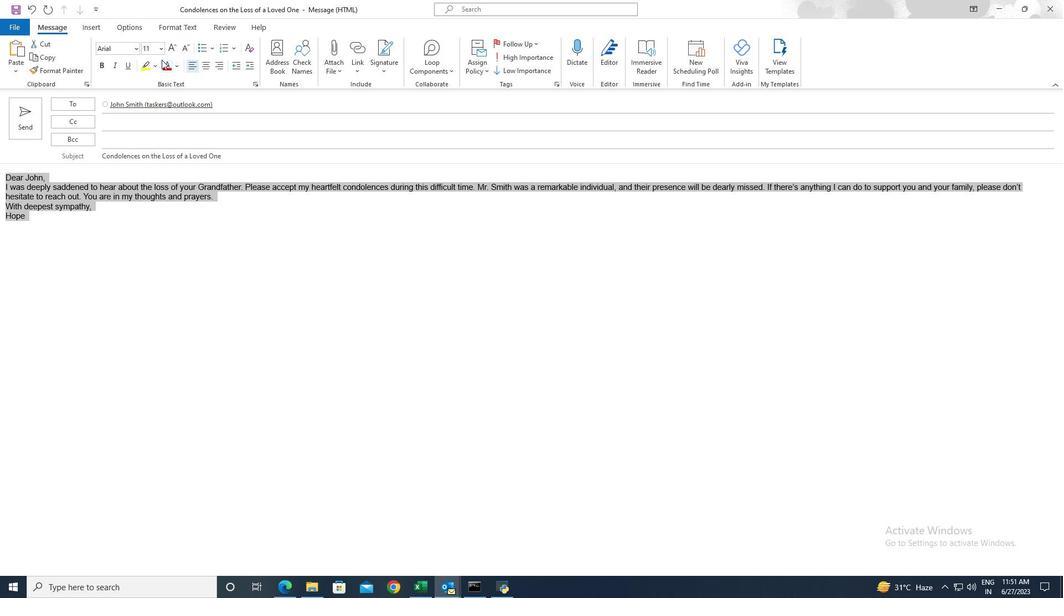 
Action: Mouse pressed left at (160, 49)
Screenshot: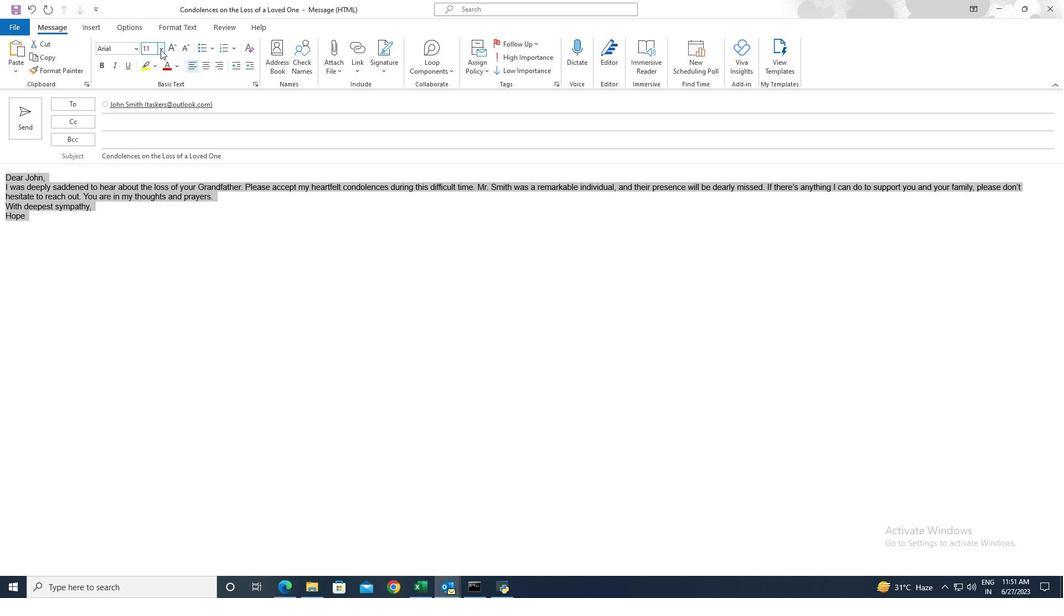 
Action: Mouse moved to (151, 109)
Screenshot: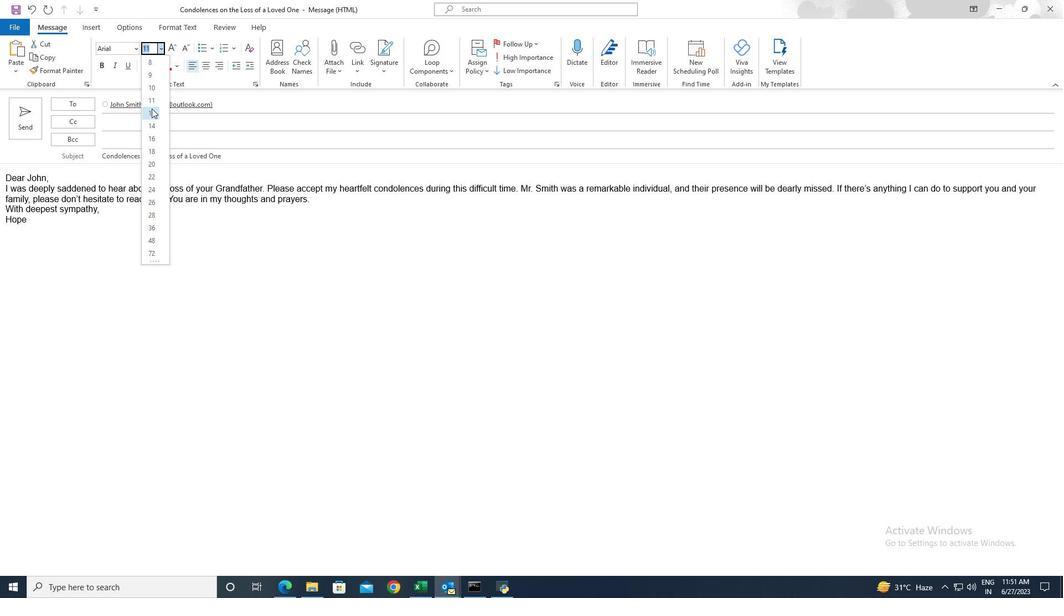 
Action: Mouse pressed left at (151, 109)
Screenshot: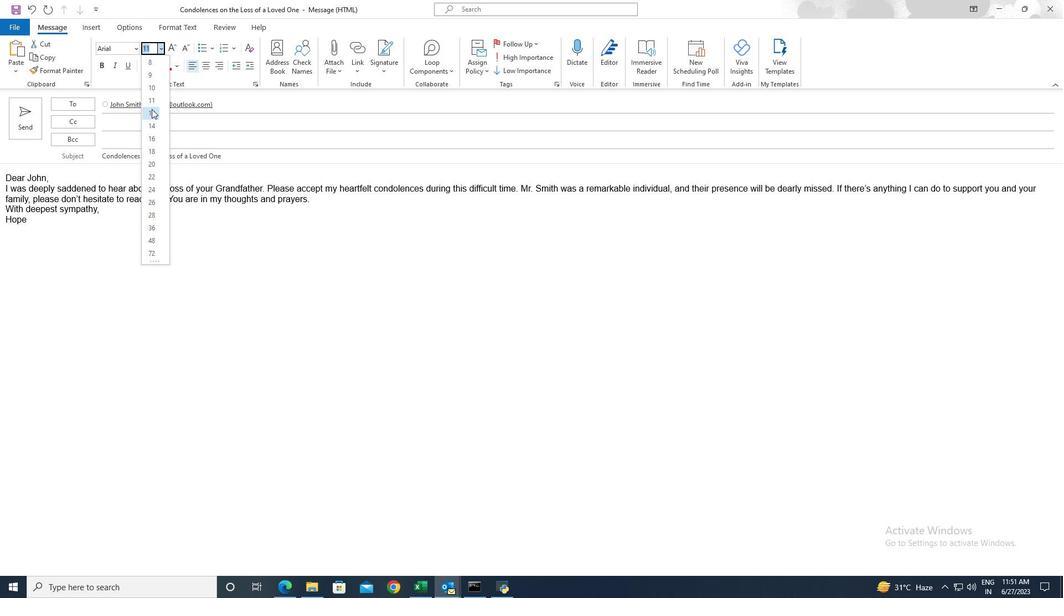 
Action: Mouse moved to (617, 77)
Screenshot: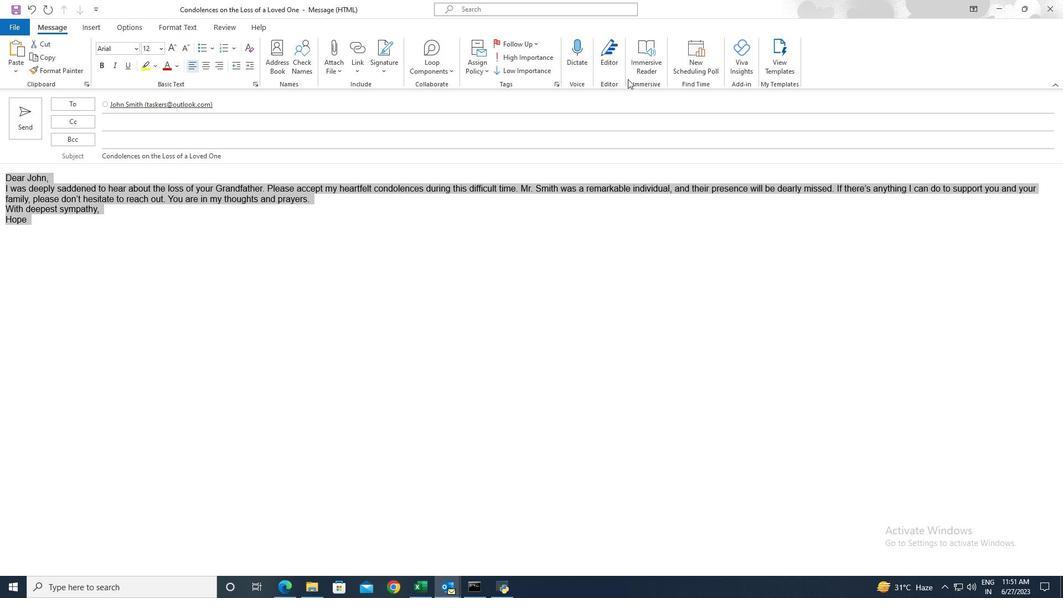 
Action: Mouse pressed left at (617, 77)
Screenshot: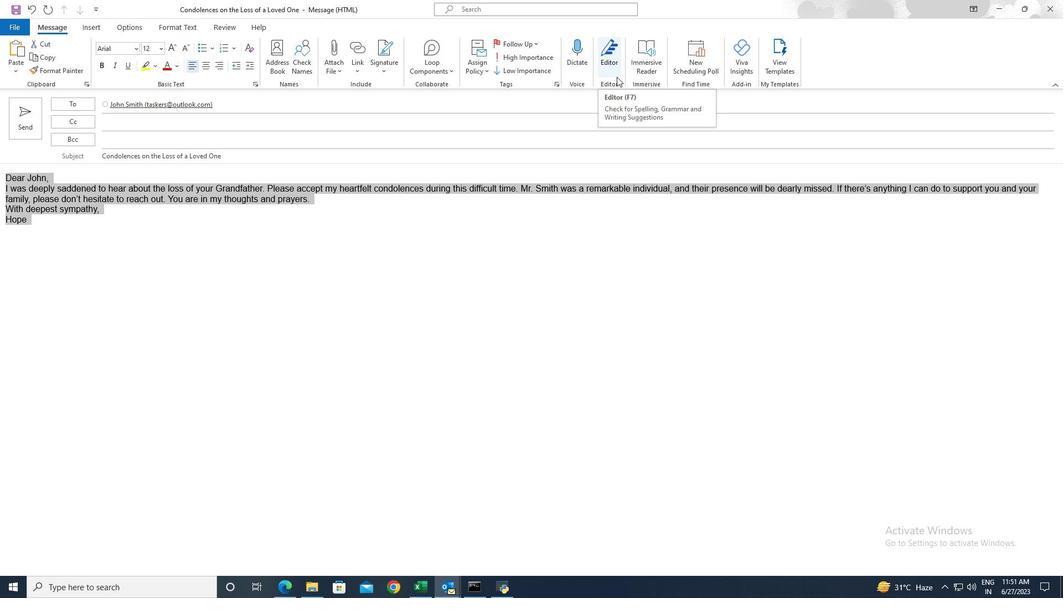 
Action: Mouse moved to (647, 65)
Screenshot: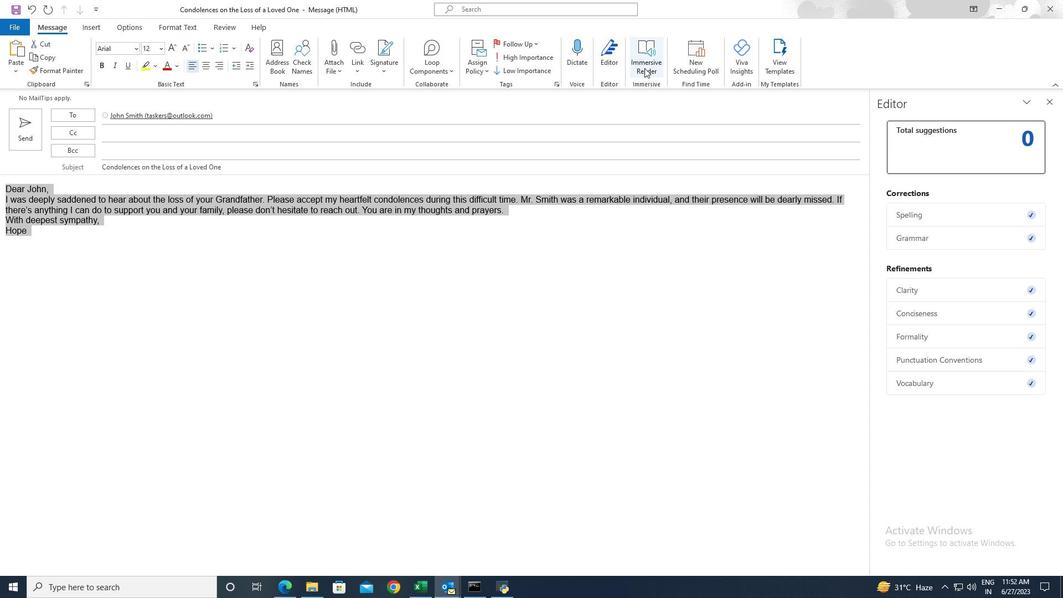 
Action: Mouse pressed left at (647, 65)
Screenshot: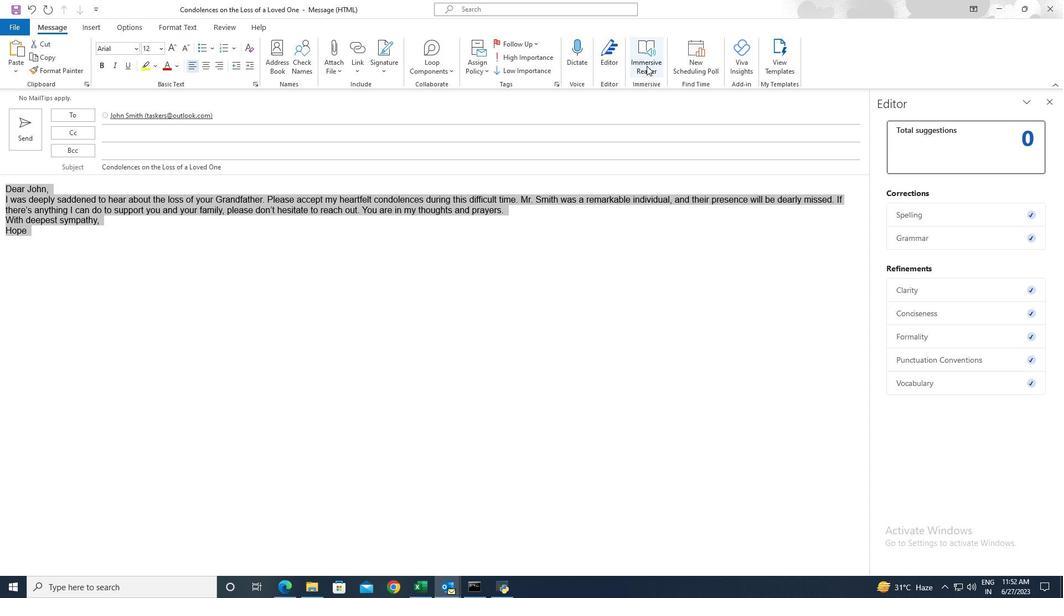 
Action: Mouse moved to (91, 63)
Screenshot: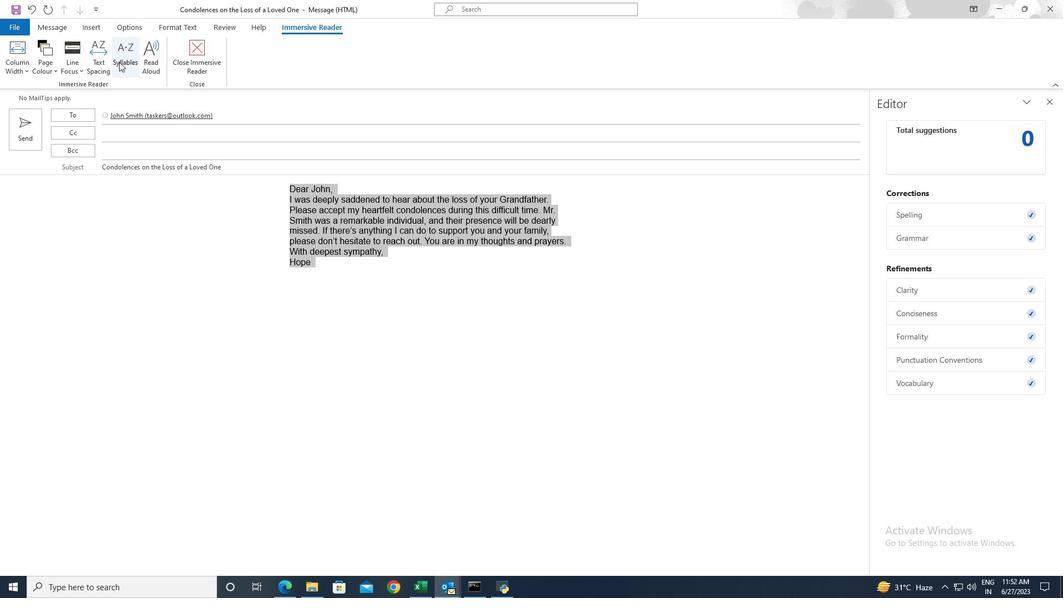 
Action: Mouse pressed left at (91, 63)
Screenshot: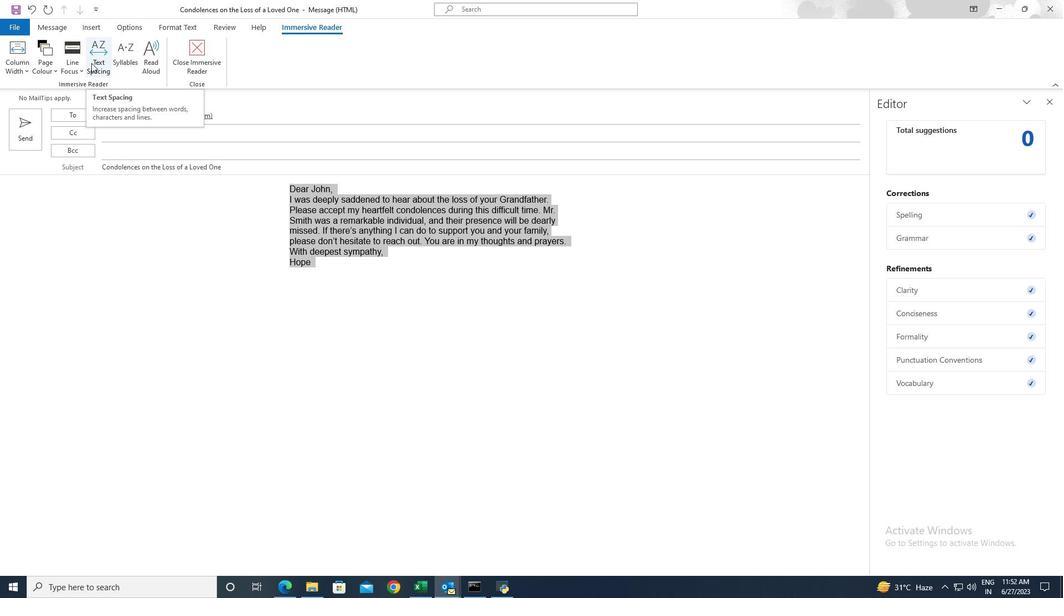 
Action: Mouse moved to (54, 29)
Screenshot: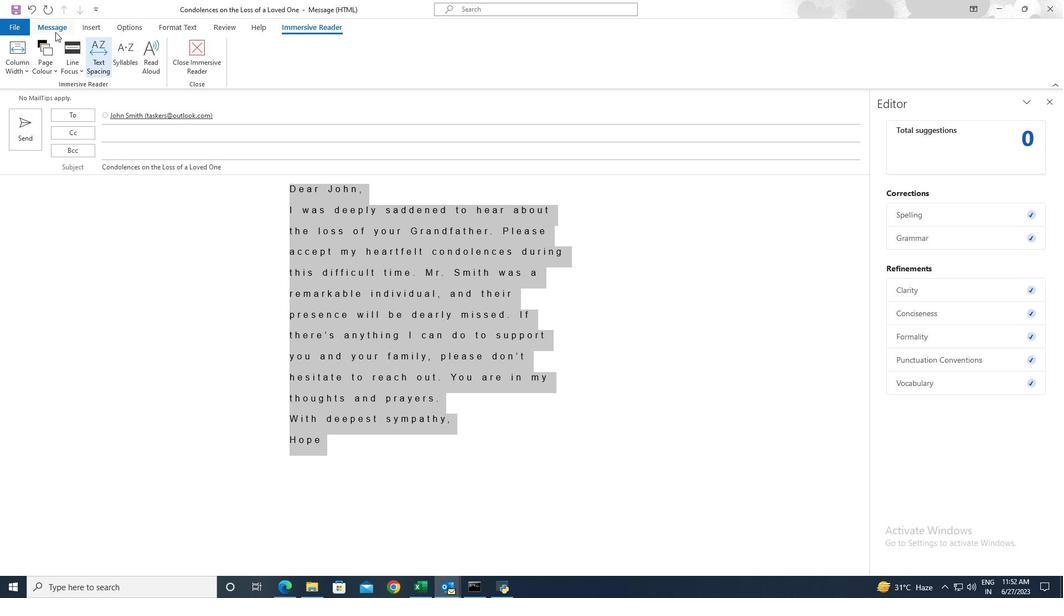 
Action: Mouse pressed left at (54, 29)
Screenshot: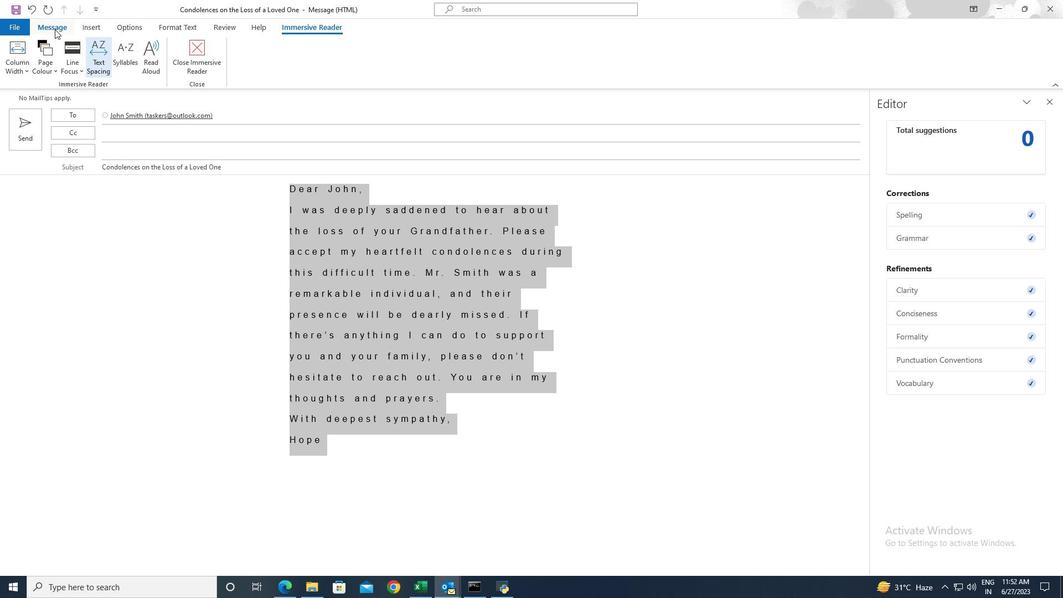 
Action: Mouse moved to (38, 135)
Screenshot: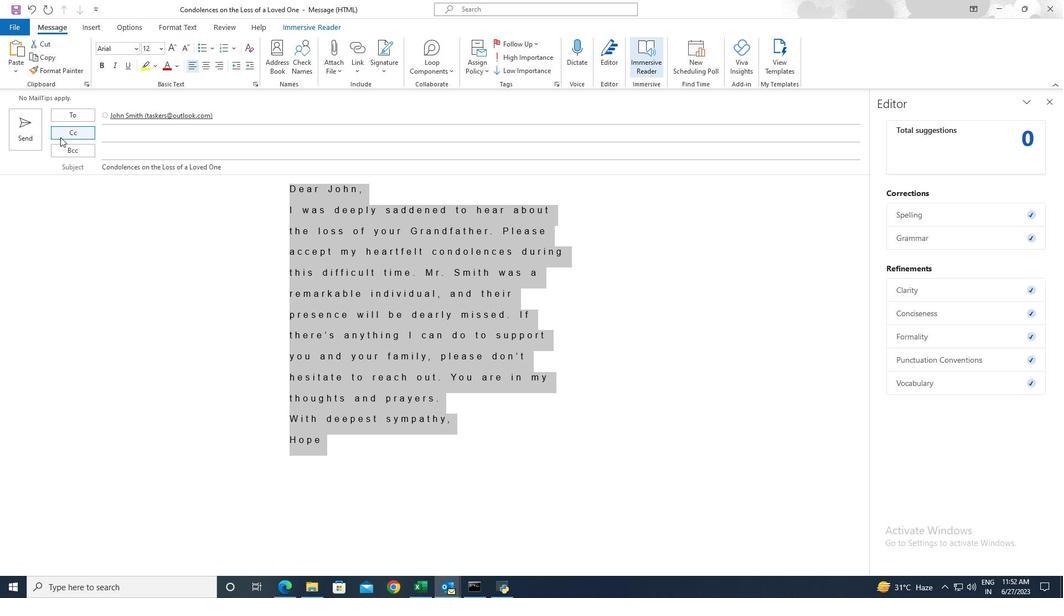 
Action: Mouse pressed left at (38, 135)
Screenshot: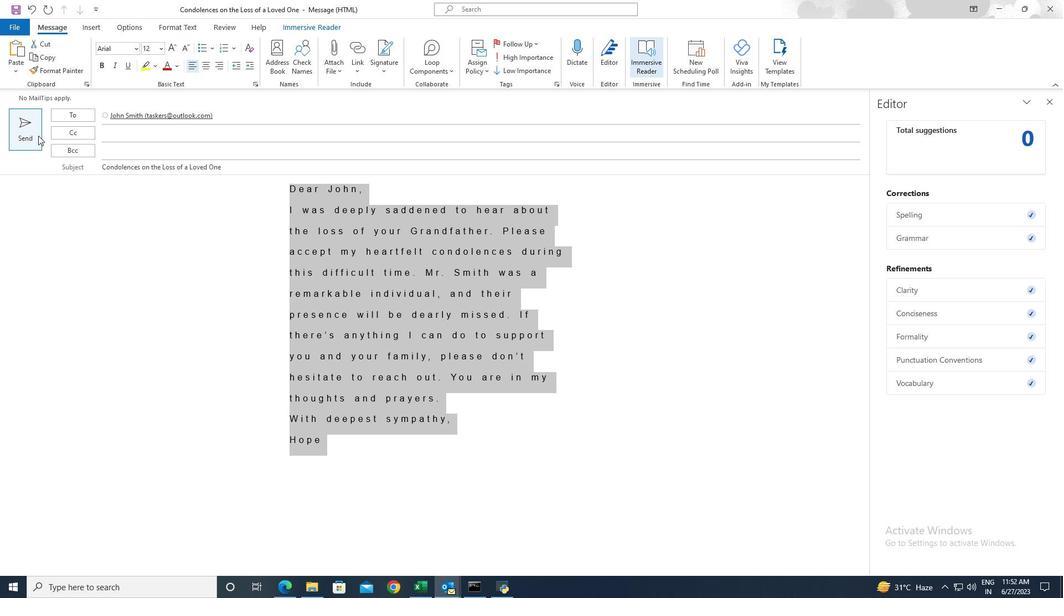 
